 Task: Find connections with filter location Villanueva with filter topic #linkedintrainer with filter profile language French with filter current company SUN PHARMA with filter school JOBS FOR WOMEN with filter industry Pipeline Transportation with filter service category Business Law with filter keywords title Public Relations
Action: Mouse moved to (501, 63)
Screenshot: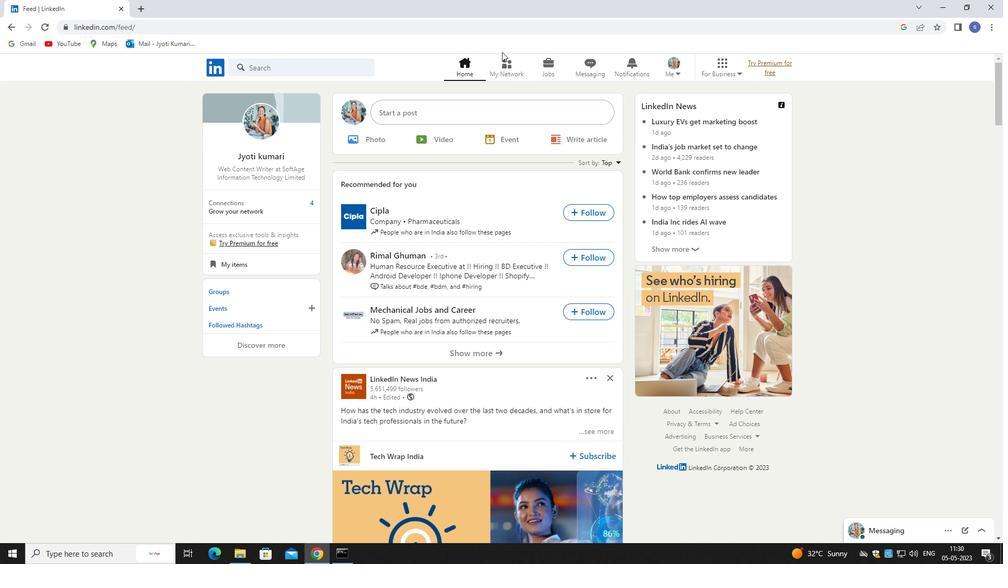 
Action: Mouse pressed left at (501, 63)
Screenshot: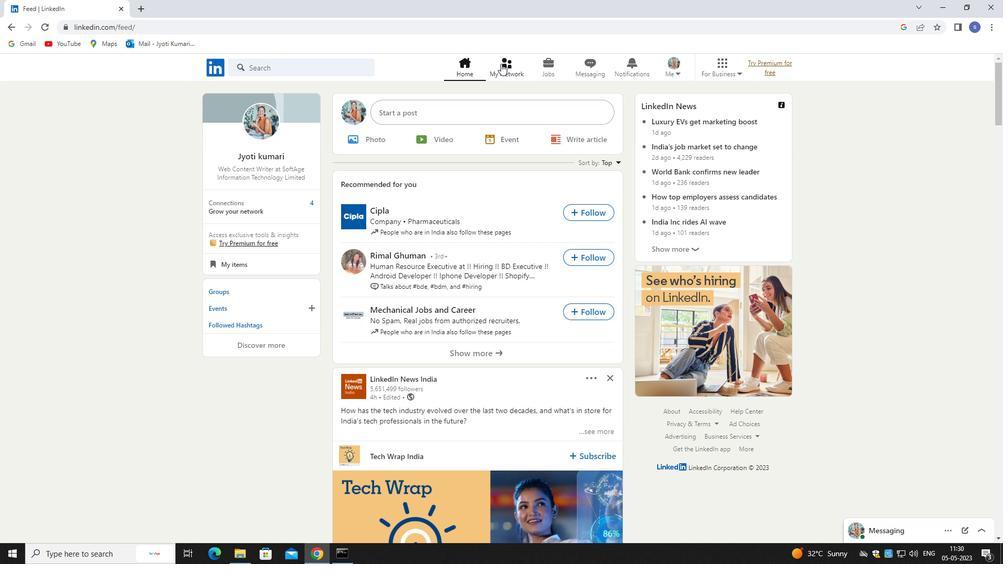
Action: Mouse moved to (296, 125)
Screenshot: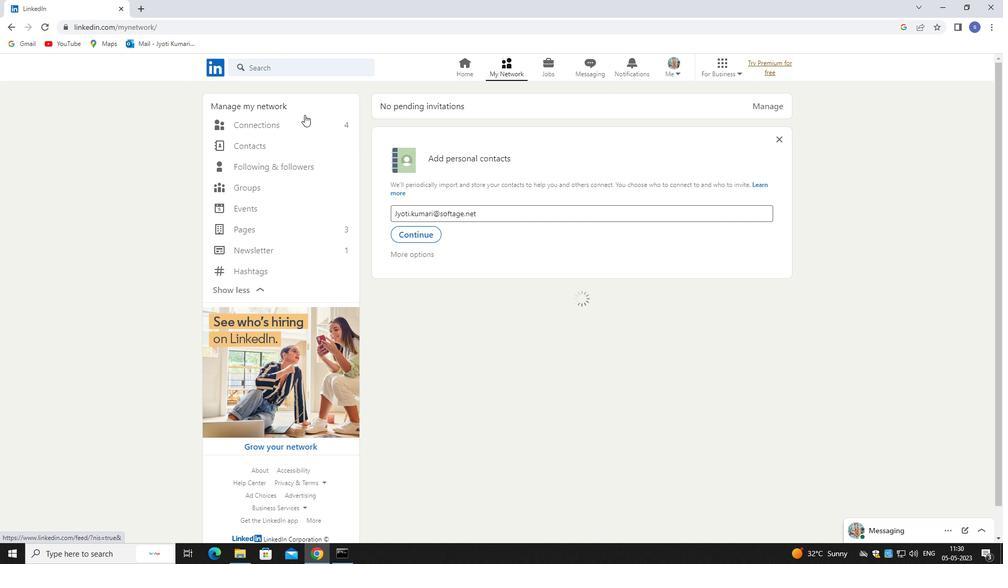 
Action: Mouse pressed left at (296, 125)
Screenshot: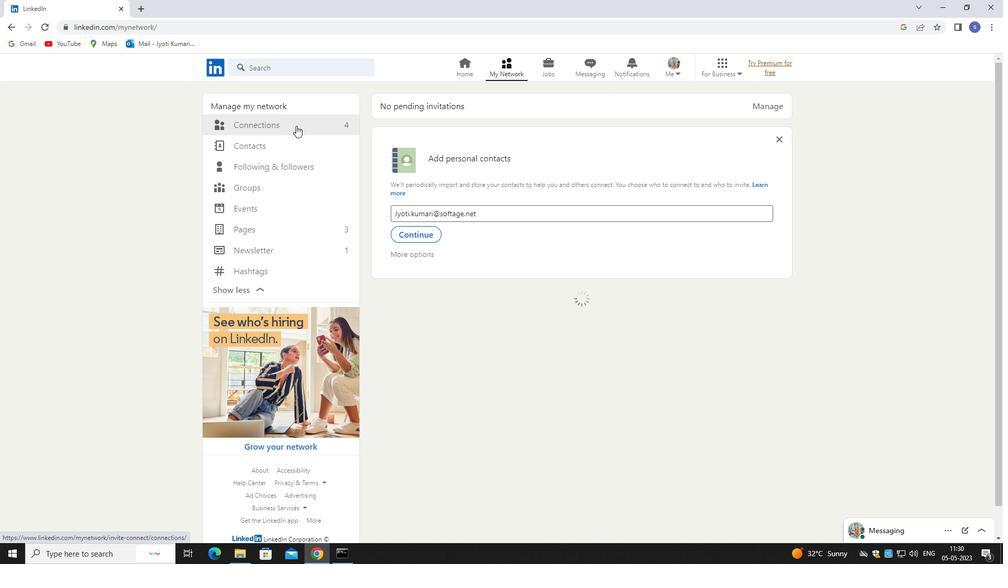 
Action: Mouse moved to (296, 126)
Screenshot: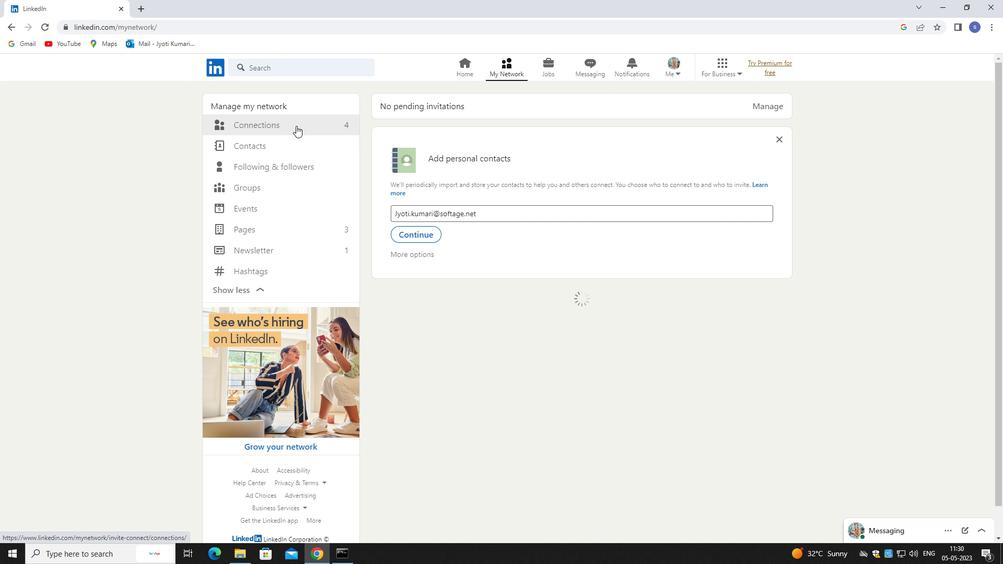 
Action: Mouse pressed left at (296, 126)
Screenshot: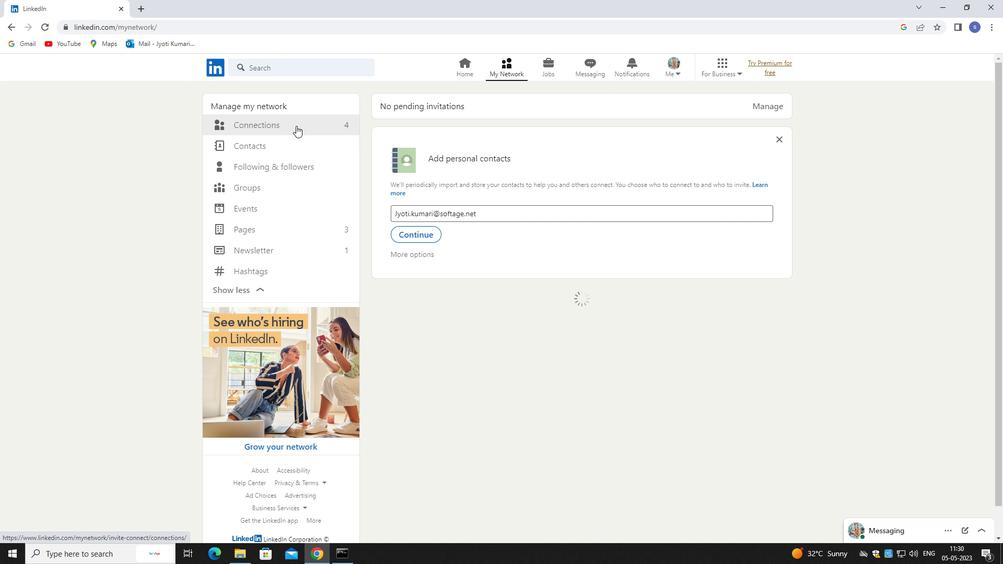 
Action: Mouse moved to (556, 125)
Screenshot: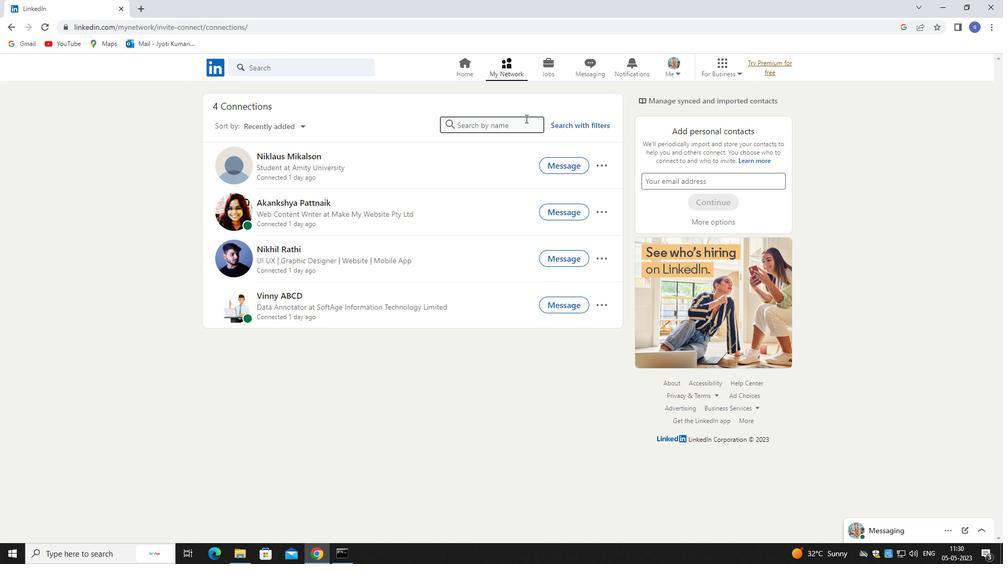
Action: Mouse pressed left at (556, 125)
Screenshot: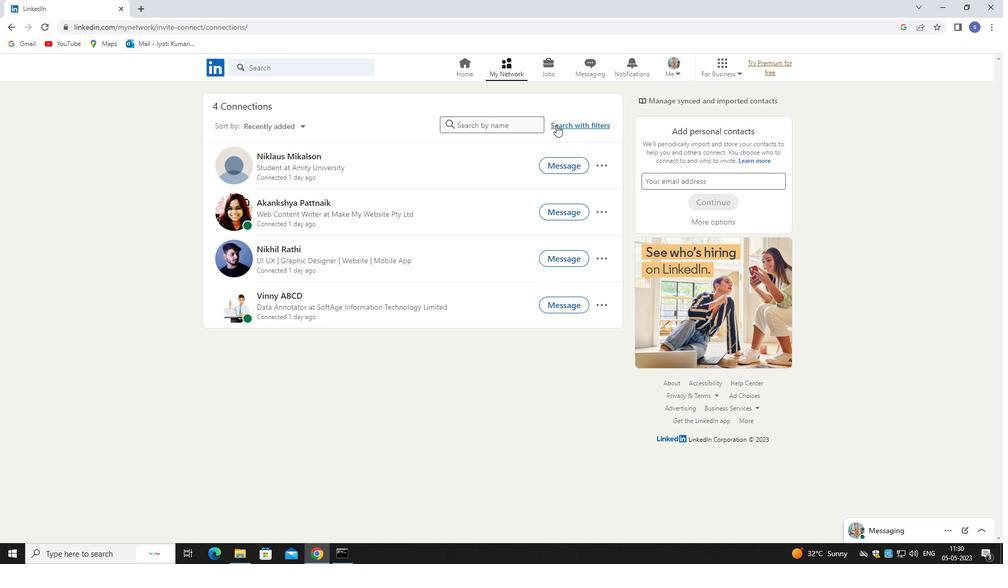 
Action: Mouse moved to (535, 97)
Screenshot: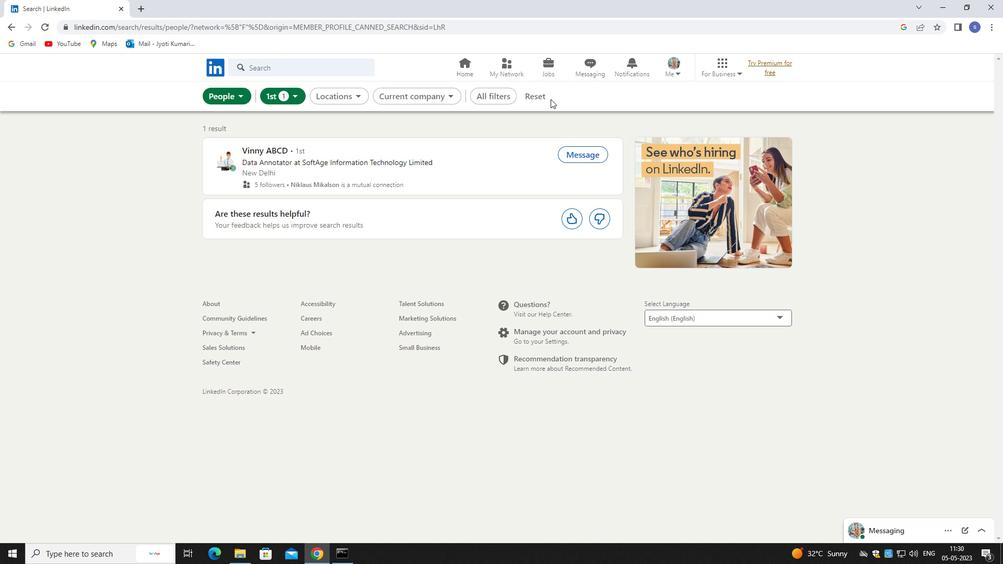 
Action: Mouse pressed left at (535, 97)
Screenshot: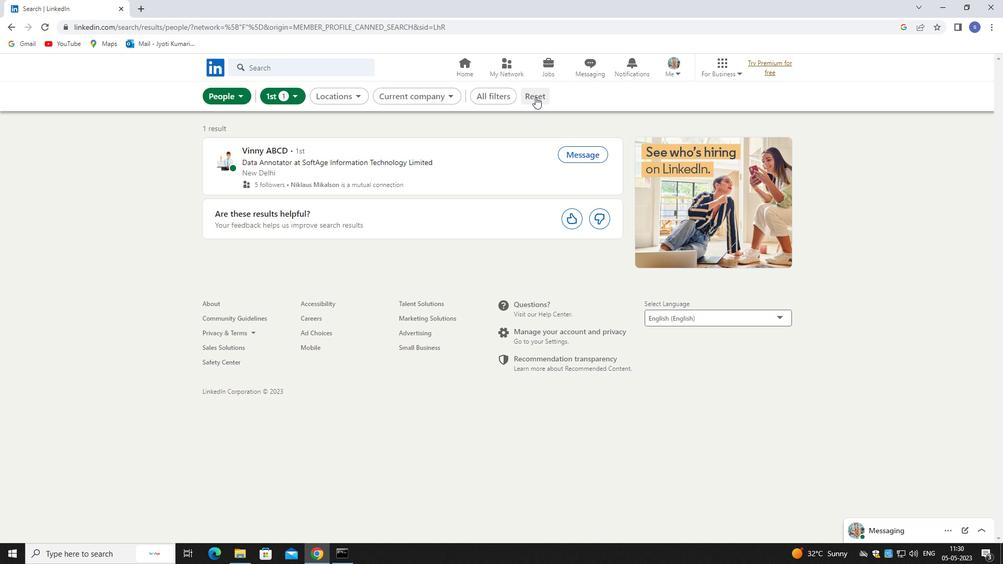 
Action: Mouse moved to (514, 93)
Screenshot: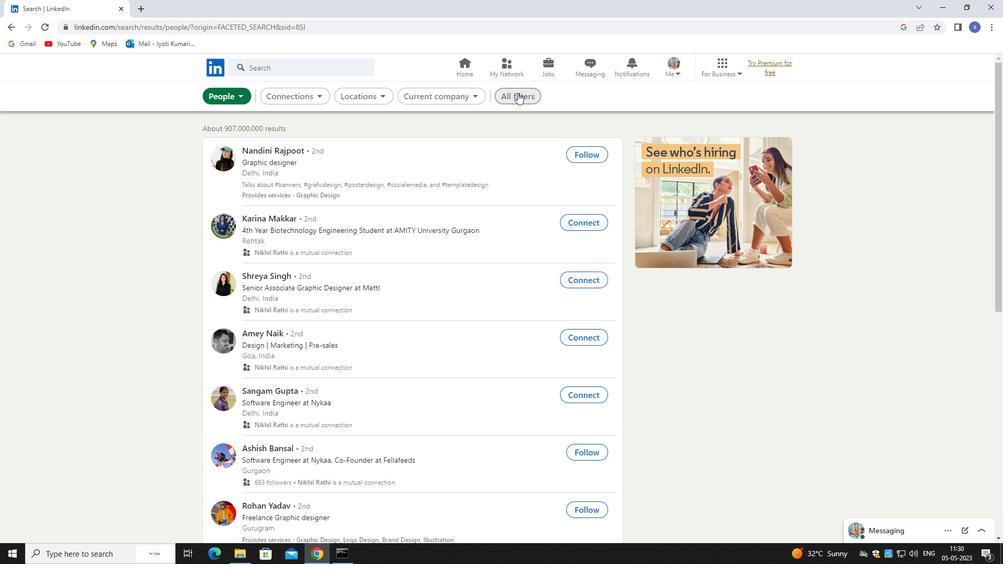 
Action: Mouse pressed left at (514, 93)
Screenshot: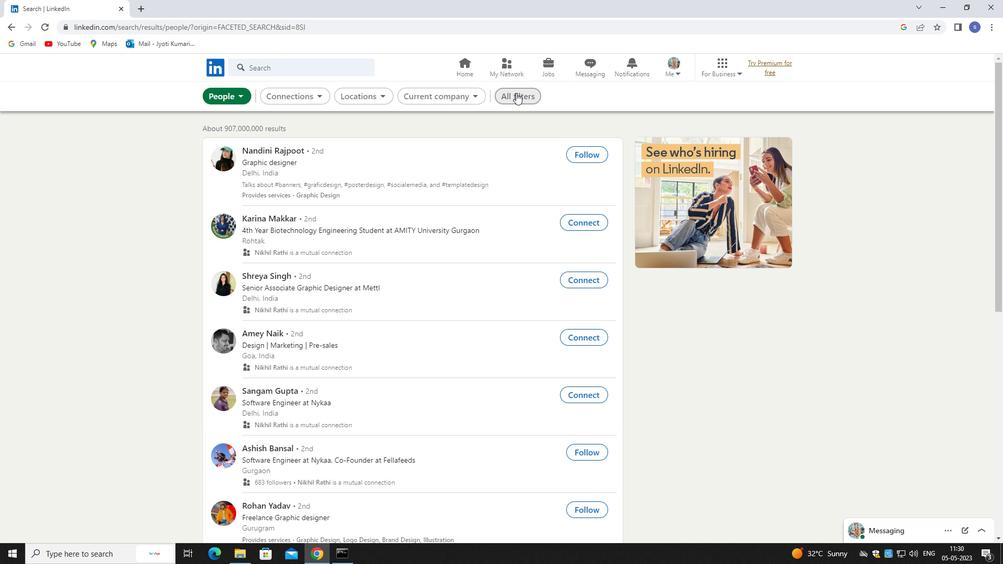 
Action: Mouse moved to (868, 408)
Screenshot: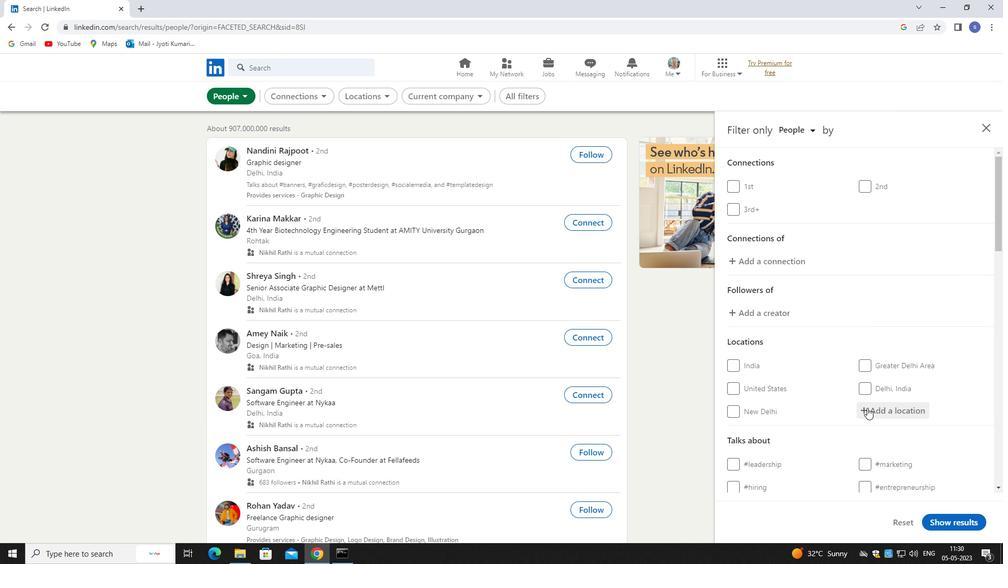 
Action: Mouse pressed left at (868, 408)
Screenshot: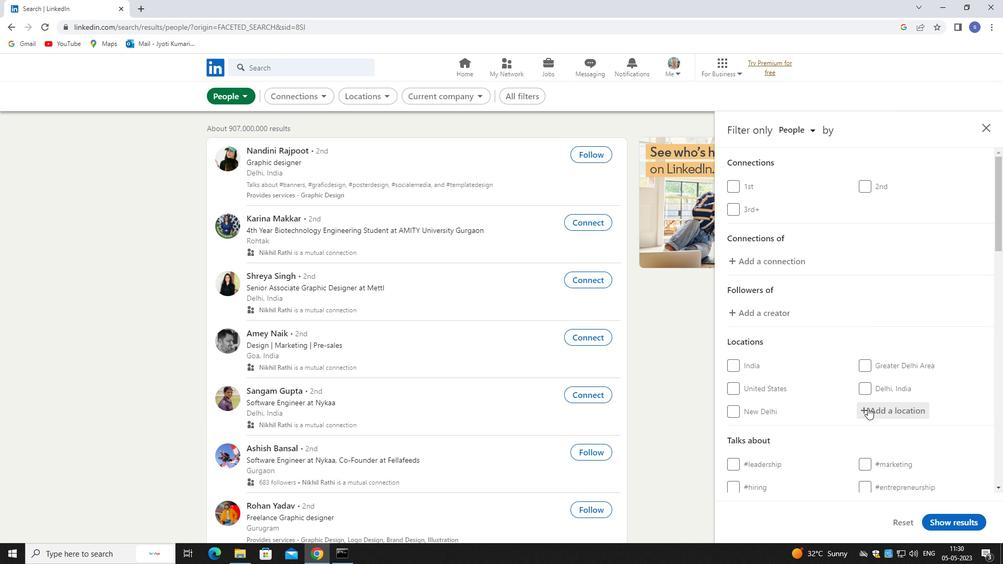 
Action: Mouse moved to (872, 415)
Screenshot: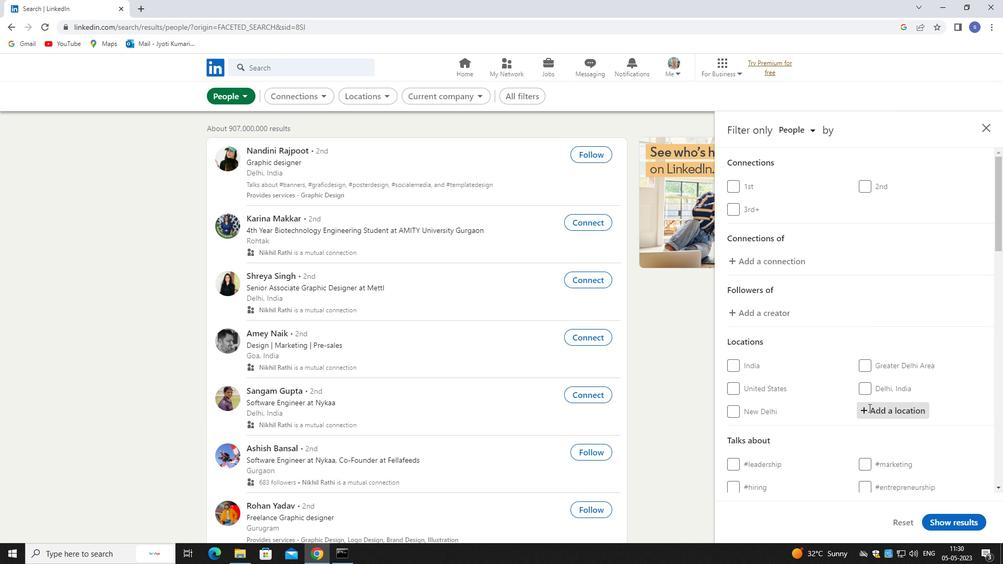 
Action: Key pressed <Key.shift>VILLANU
Screenshot: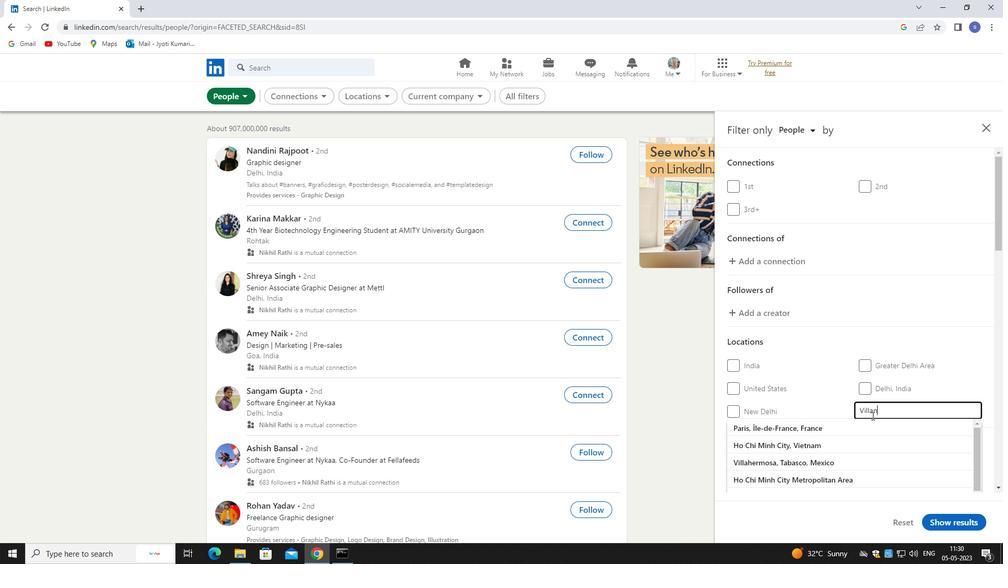 
Action: Mouse moved to (888, 484)
Screenshot: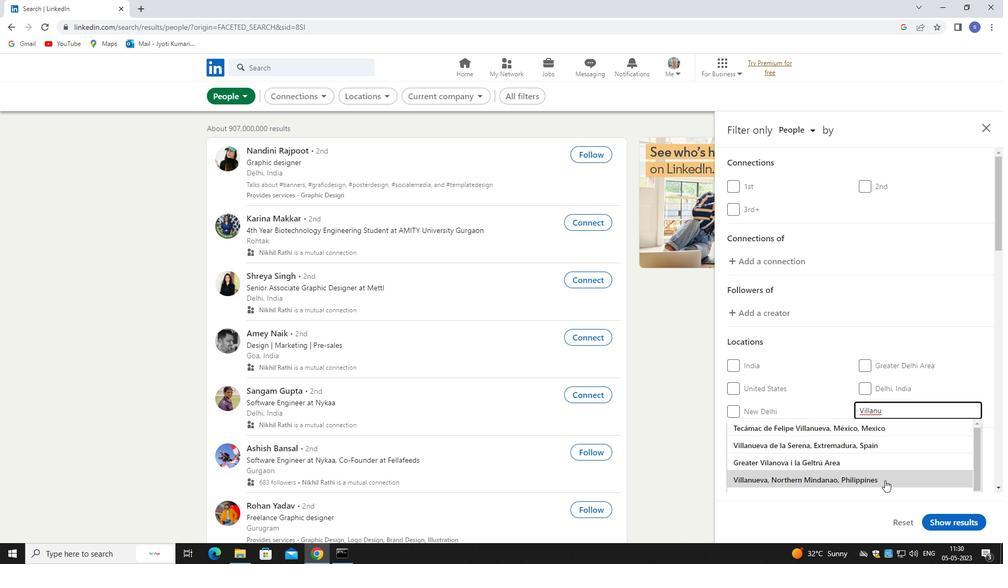 
Action: Mouse pressed left at (888, 484)
Screenshot: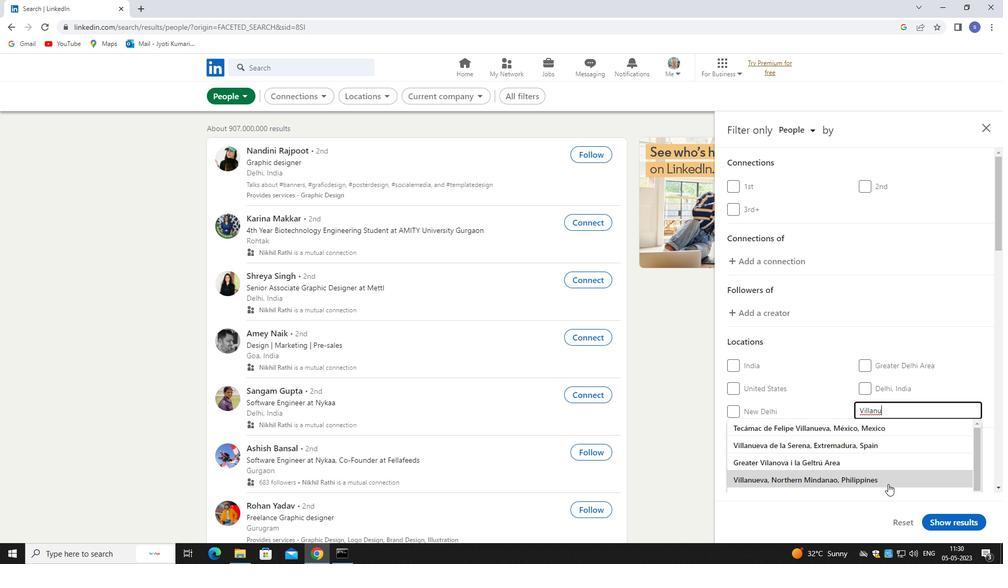 
Action: Mouse scrolled (888, 483) with delta (0, 0)
Screenshot: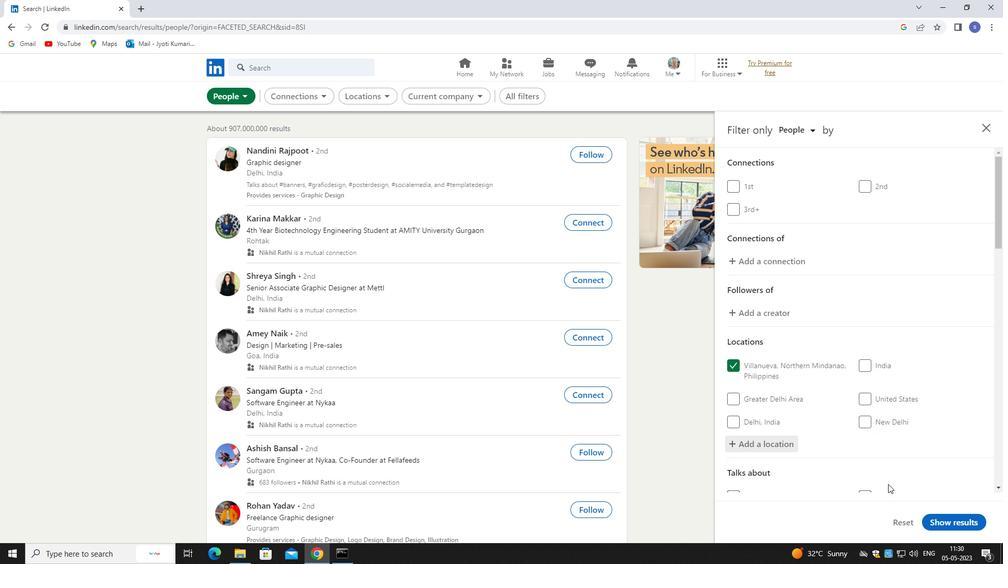 
Action: Mouse scrolled (888, 483) with delta (0, 0)
Screenshot: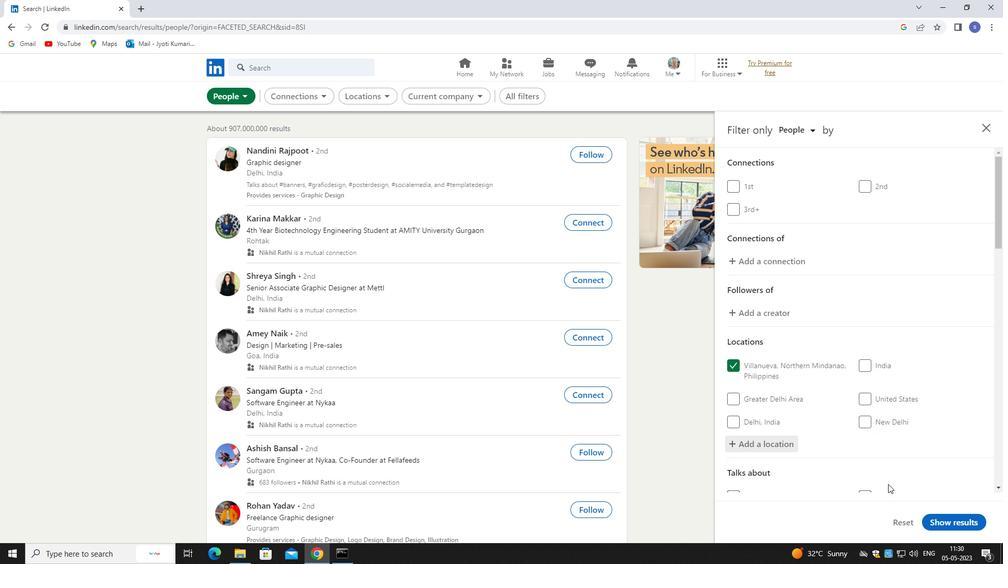 
Action: Mouse scrolled (888, 483) with delta (0, 0)
Screenshot: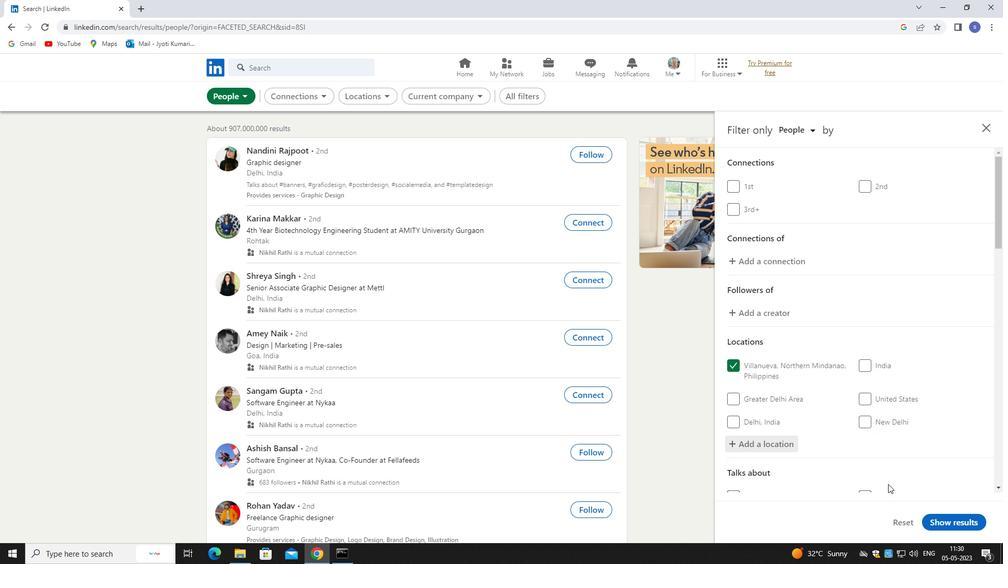 
Action: Mouse moved to (895, 386)
Screenshot: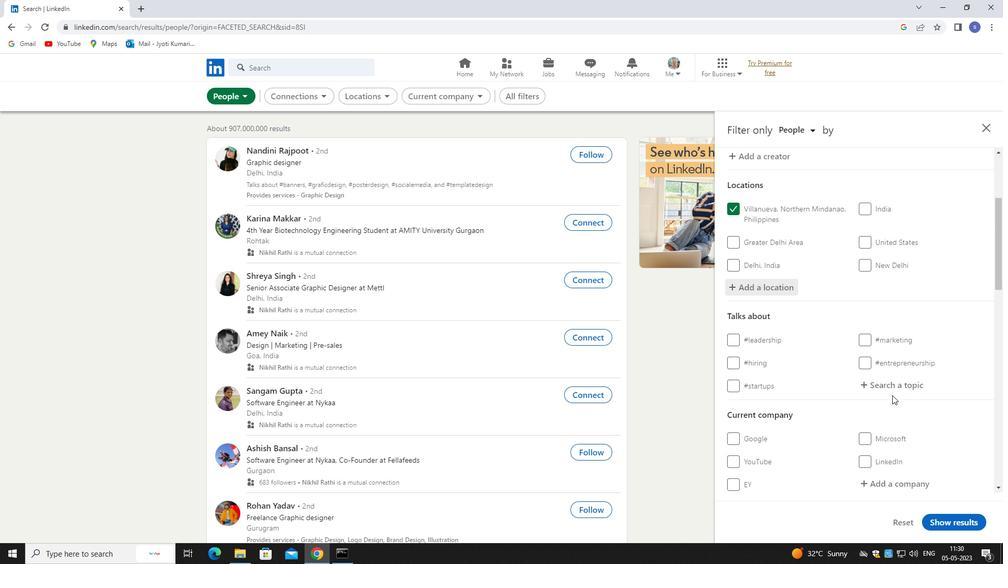 
Action: Mouse pressed left at (895, 386)
Screenshot: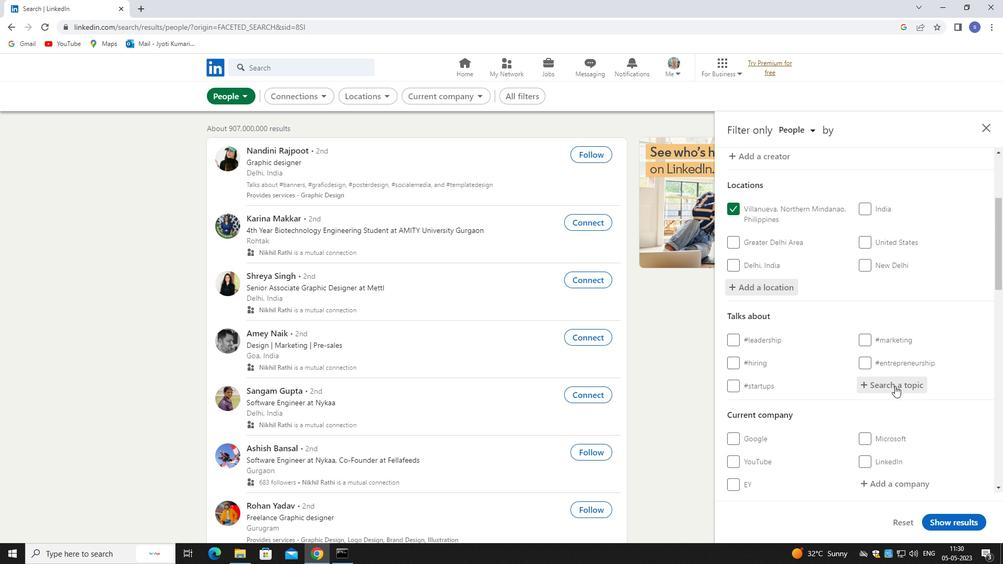
Action: Key pressed LINKEDINTRA
Screenshot: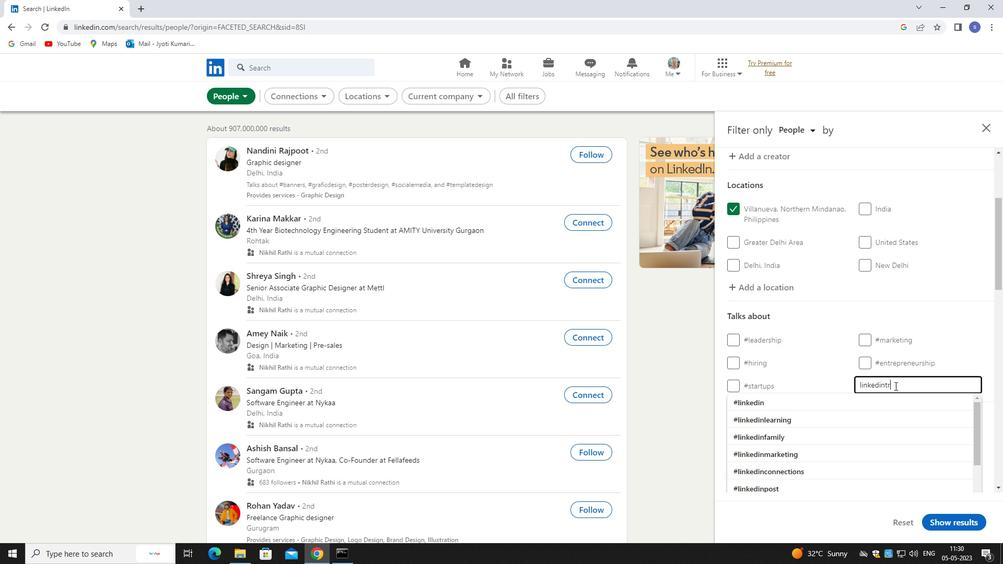 
Action: Mouse moved to (892, 413)
Screenshot: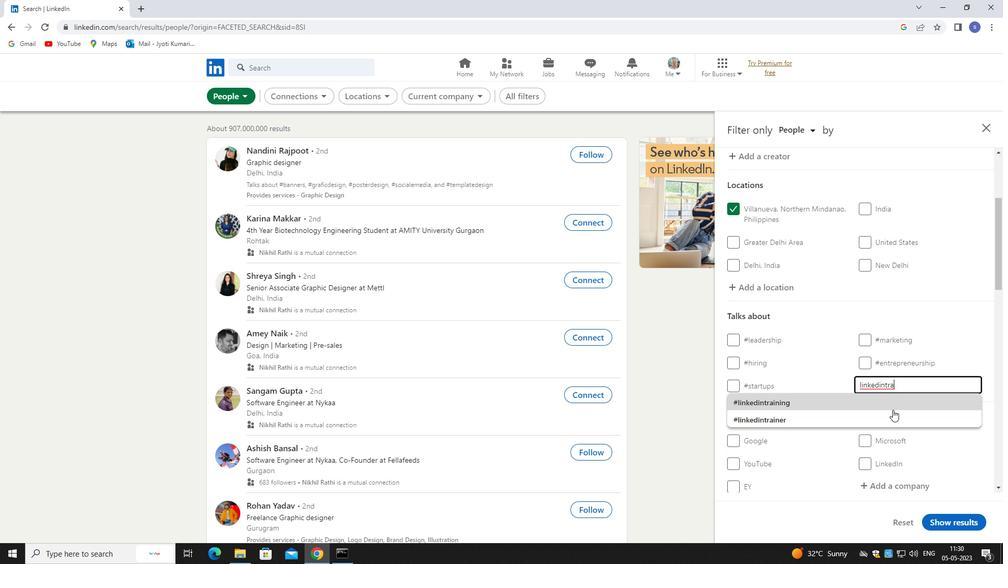 
Action: Mouse pressed left at (892, 413)
Screenshot: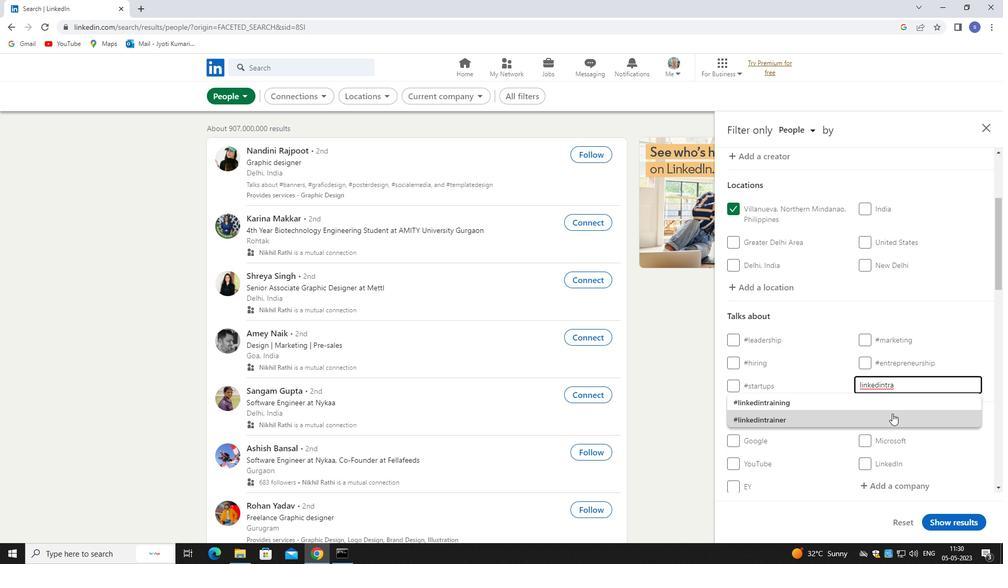 
Action: Mouse moved to (892, 413)
Screenshot: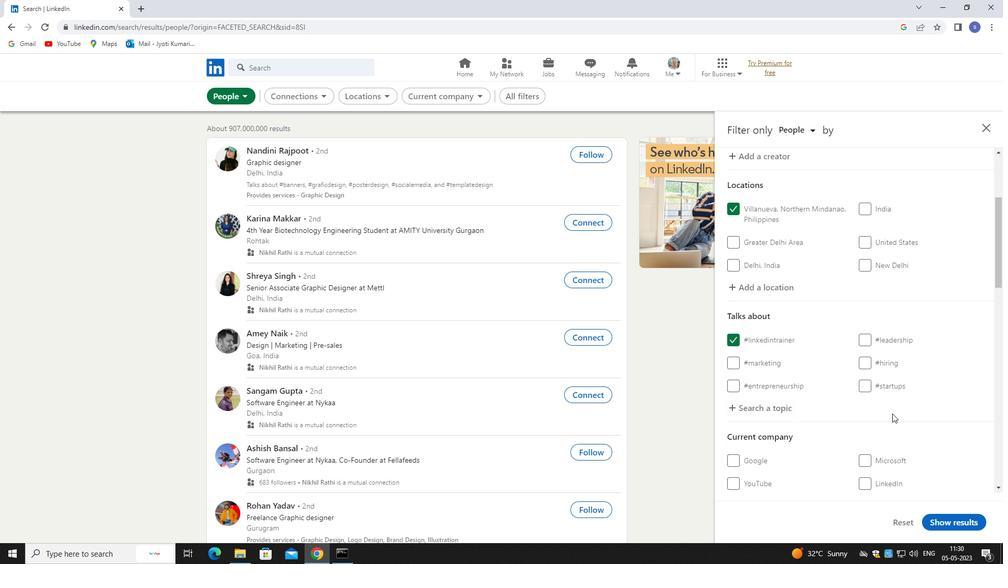 
Action: Mouse scrolled (892, 413) with delta (0, 0)
Screenshot: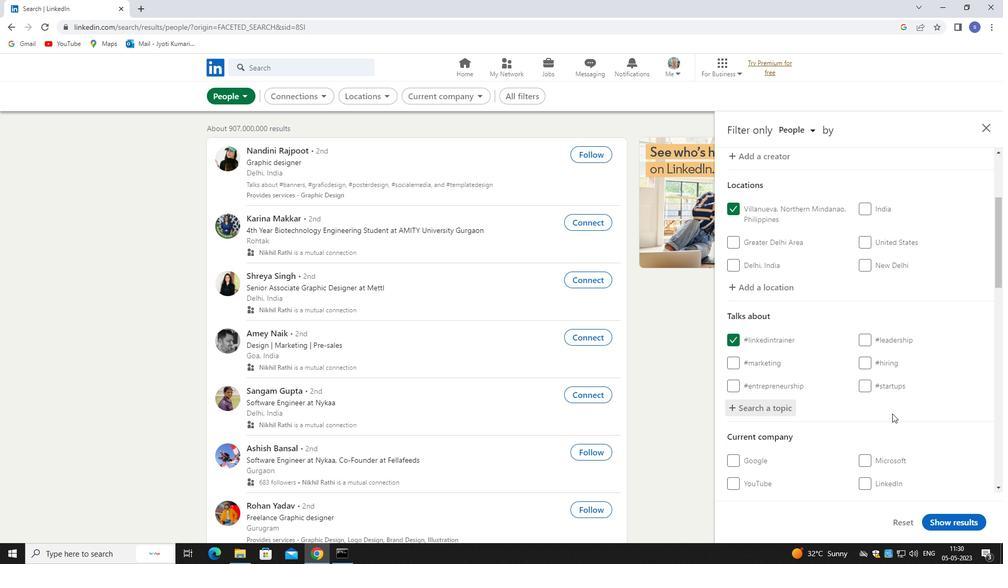 
Action: Mouse scrolled (892, 413) with delta (0, 0)
Screenshot: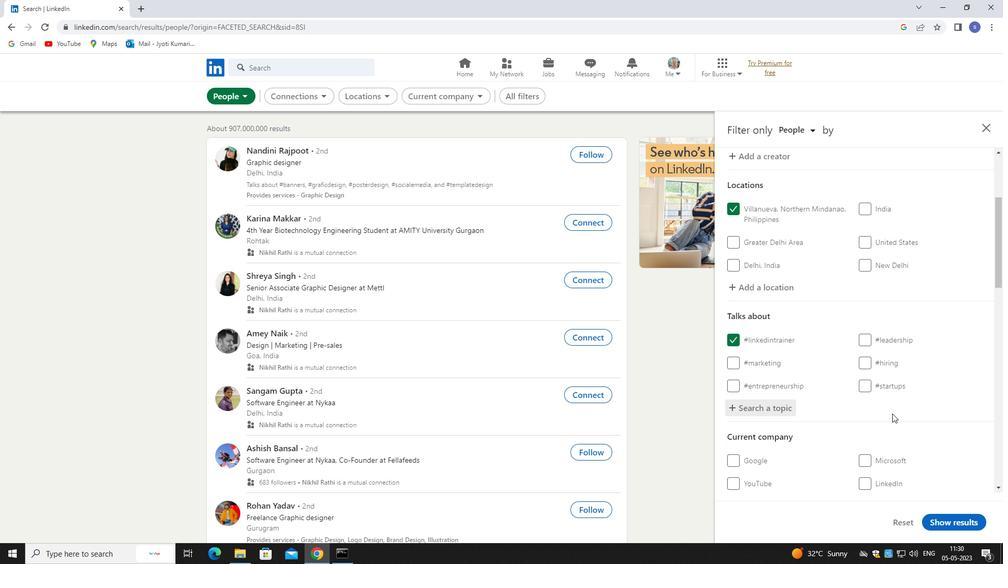 
Action: Mouse scrolled (892, 413) with delta (0, 0)
Screenshot: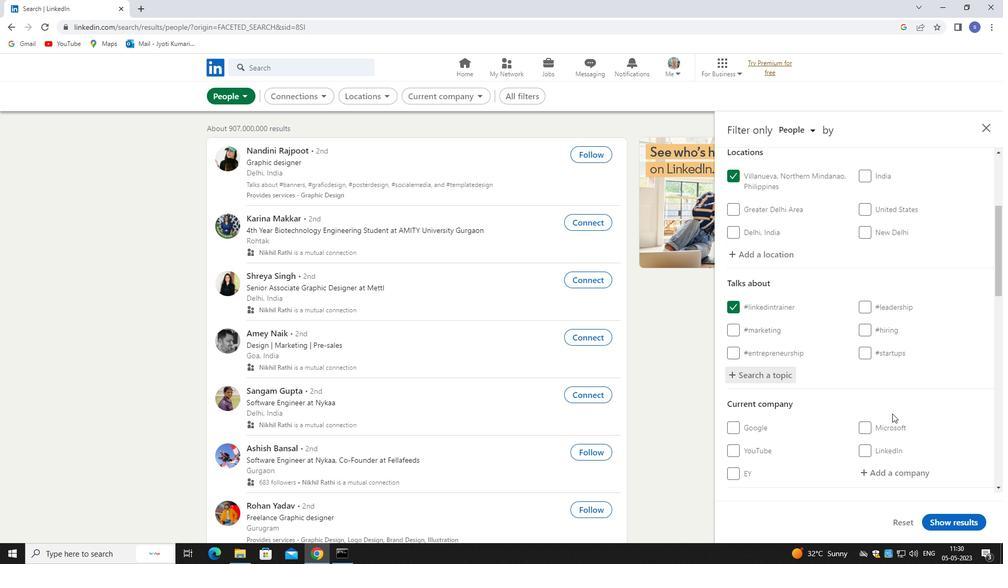 
Action: Mouse moved to (891, 352)
Screenshot: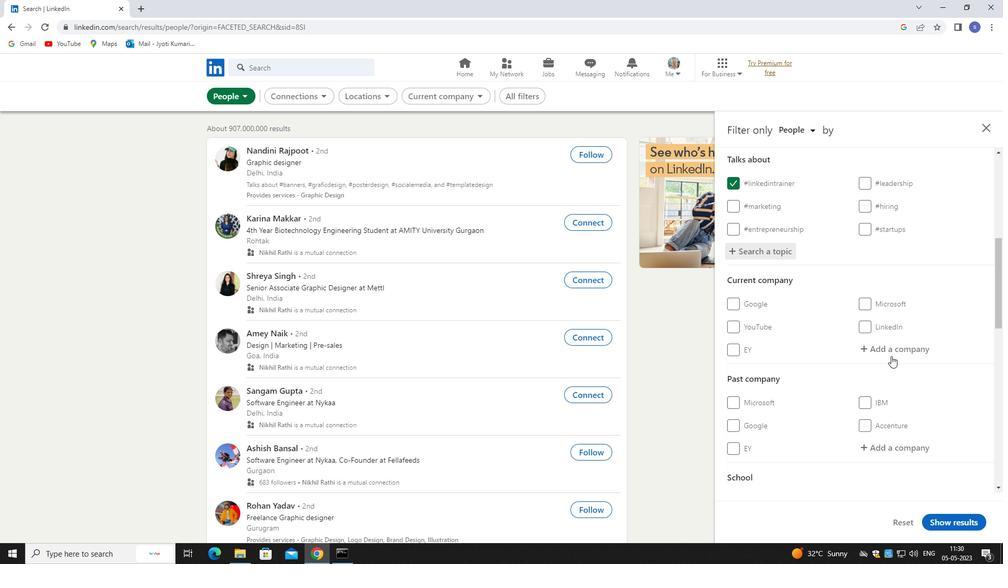 
Action: Mouse scrolled (891, 352) with delta (0, 0)
Screenshot: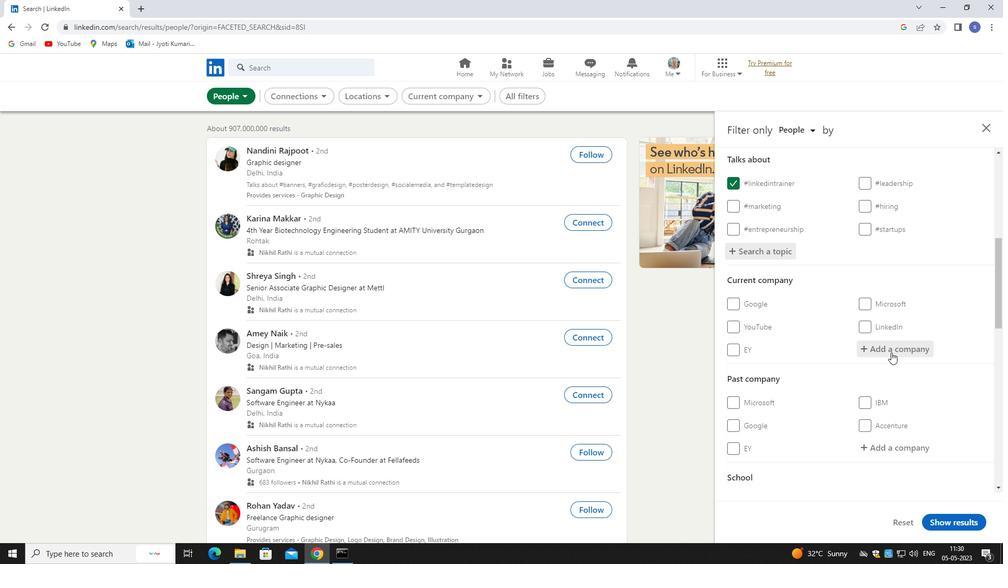 
Action: Mouse moved to (891, 352)
Screenshot: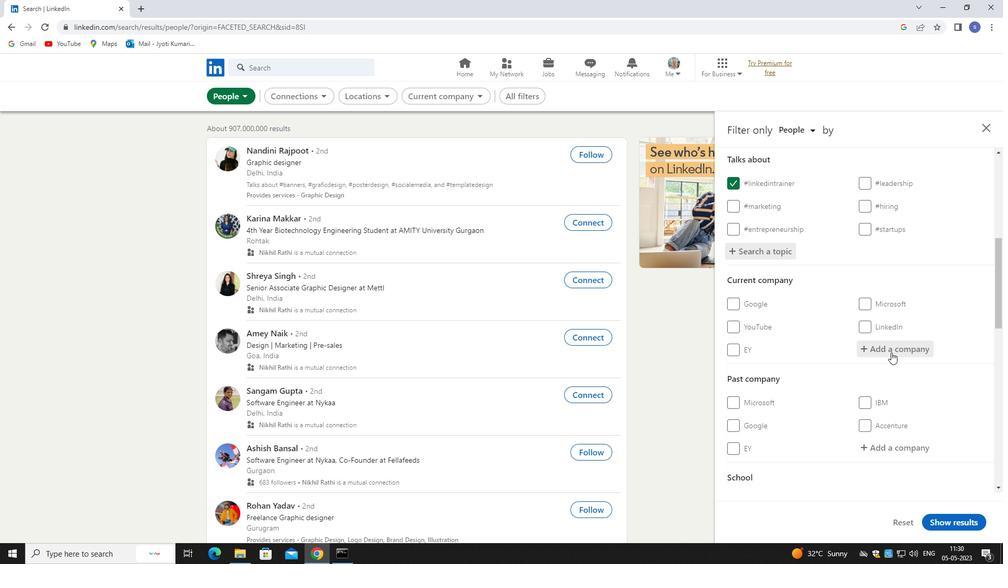 
Action: Mouse scrolled (891, 352) with delta (0, 0)
Screenshot: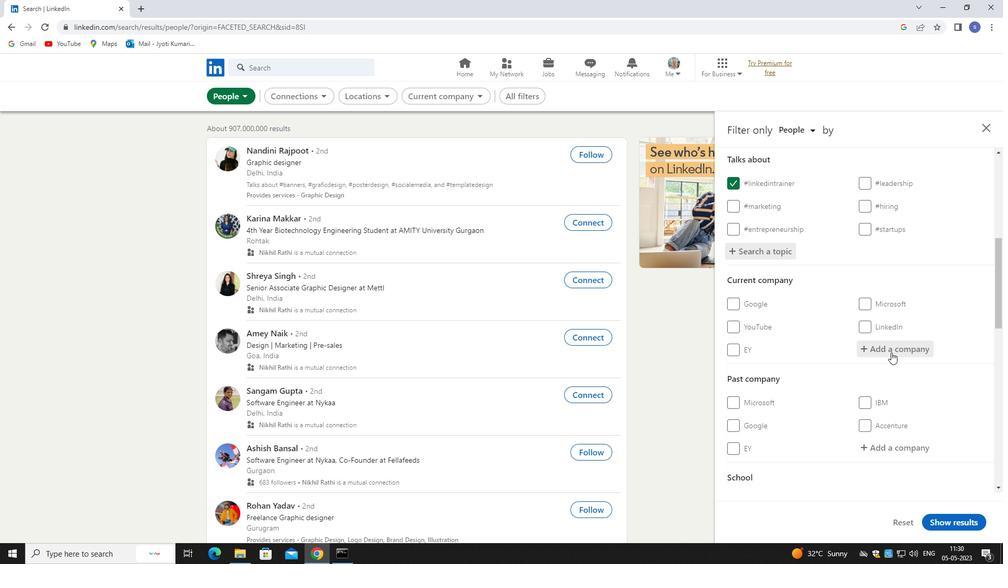 
Action: Mouse moved to (887, 252)
Screenshot: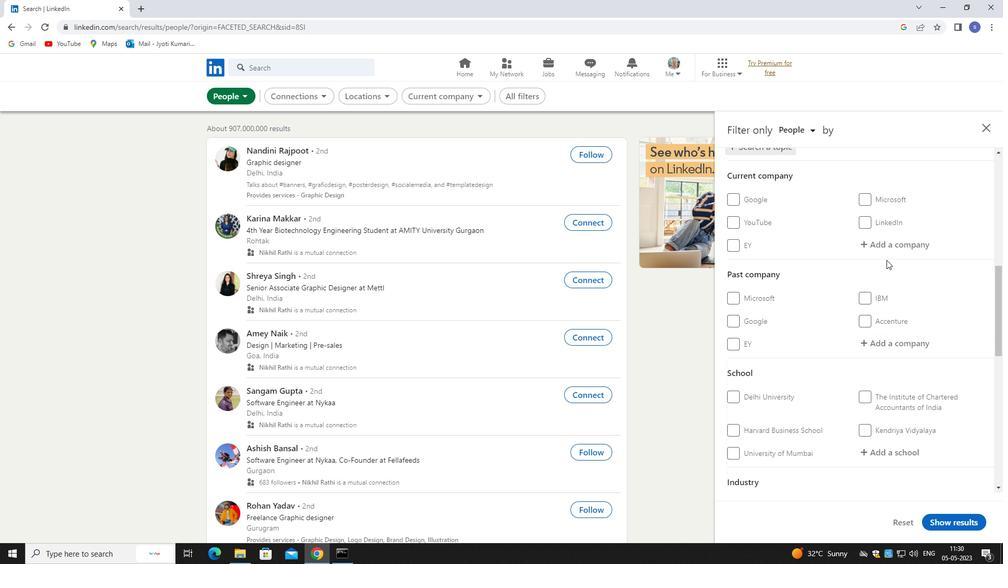
Action: Mouse pressed left at (887, 252)
Screenshot: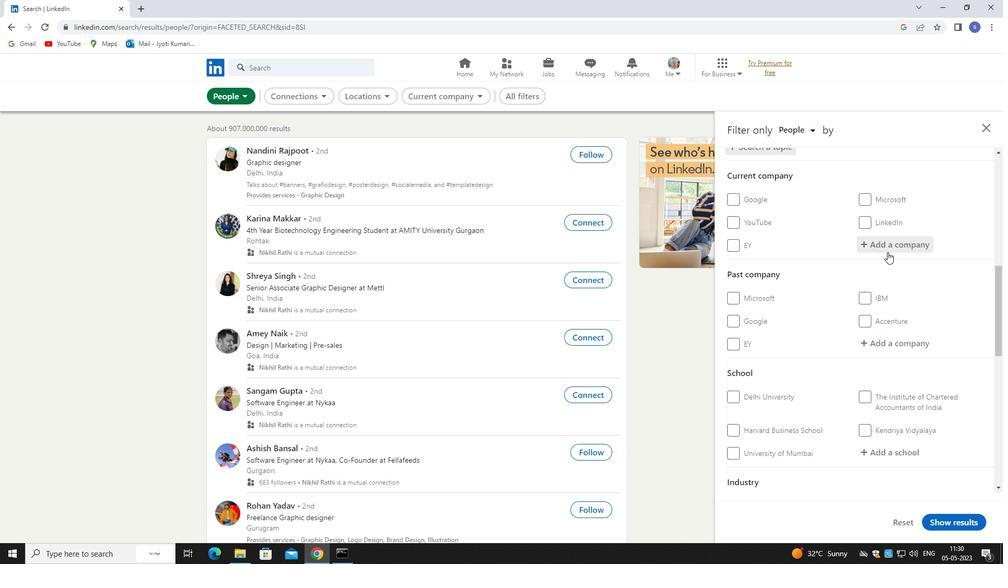 
Action: Key pressed SUN<Key.space>PH
Screenshot: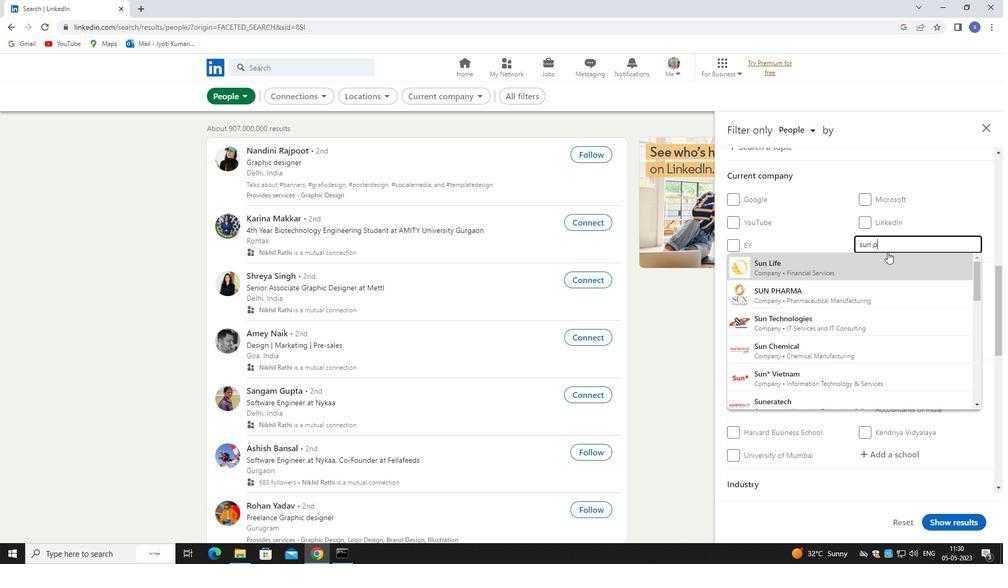 
Action: Mouse moved to (890, 261)
Screenshot: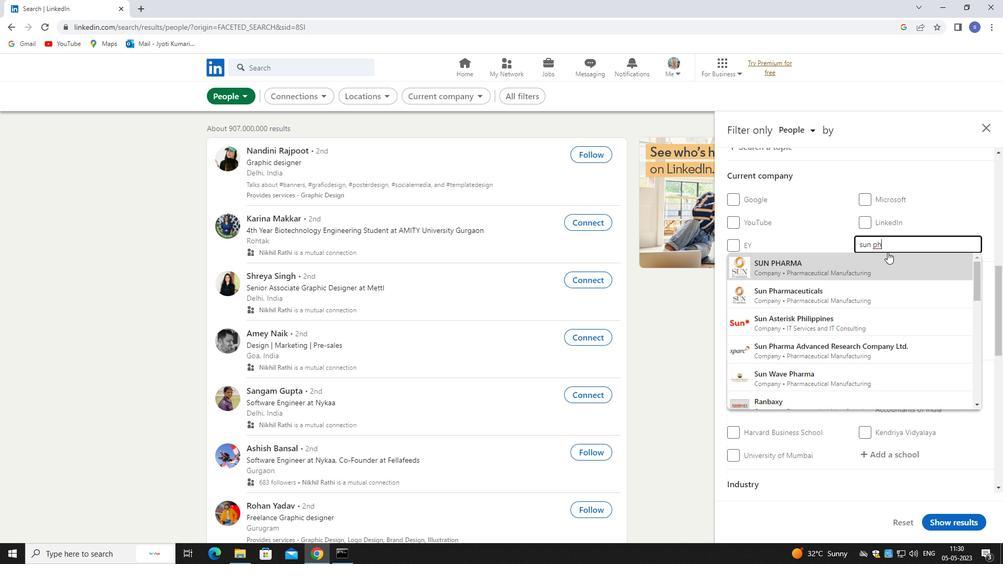 
Action: Mouse pressed left at (890, 261)
Screenshot: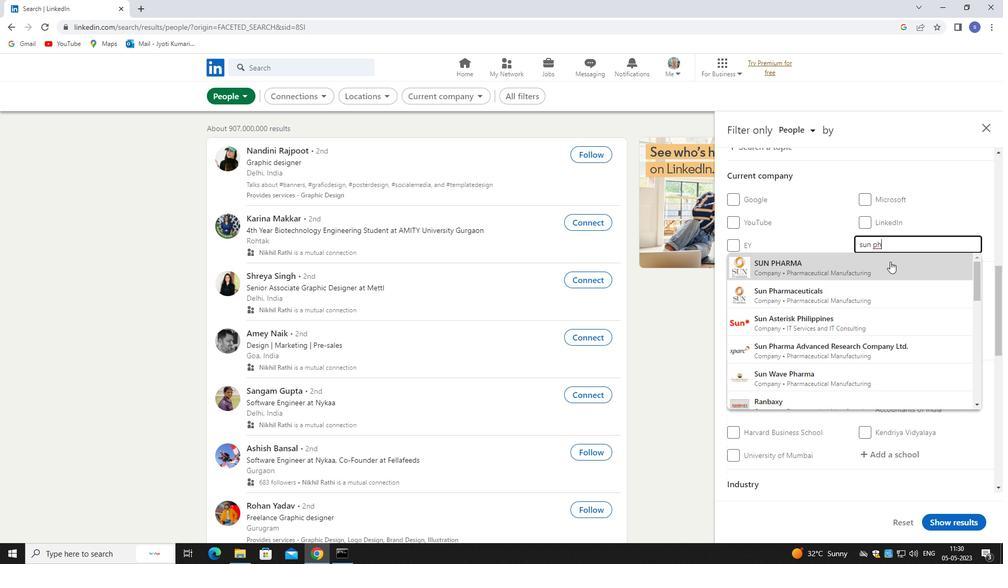 
Action: Mouse moved to (907, 326)
Screenshot: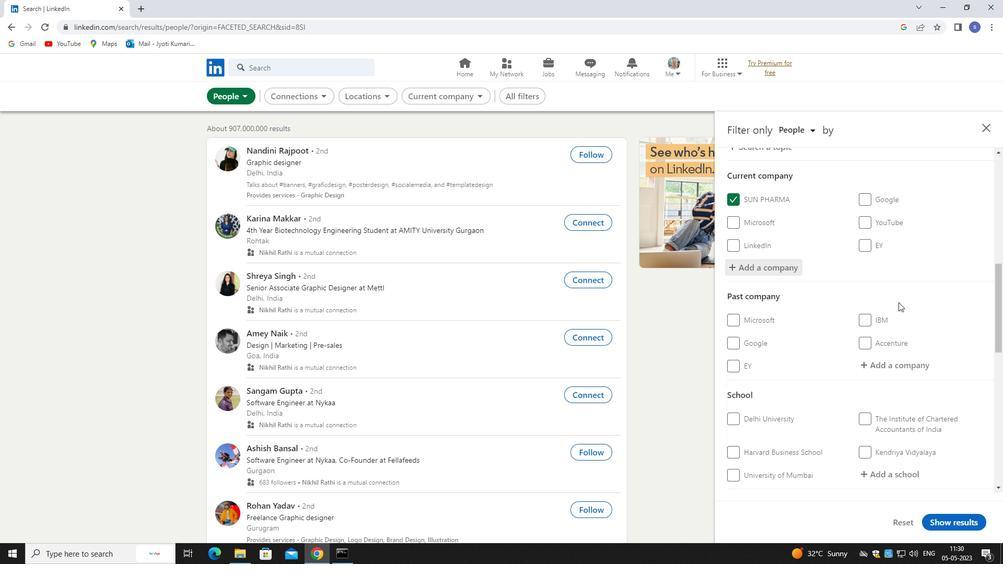 
Action: Mouse scrolled (907, 326) with delta (0, 0)
Screenshot: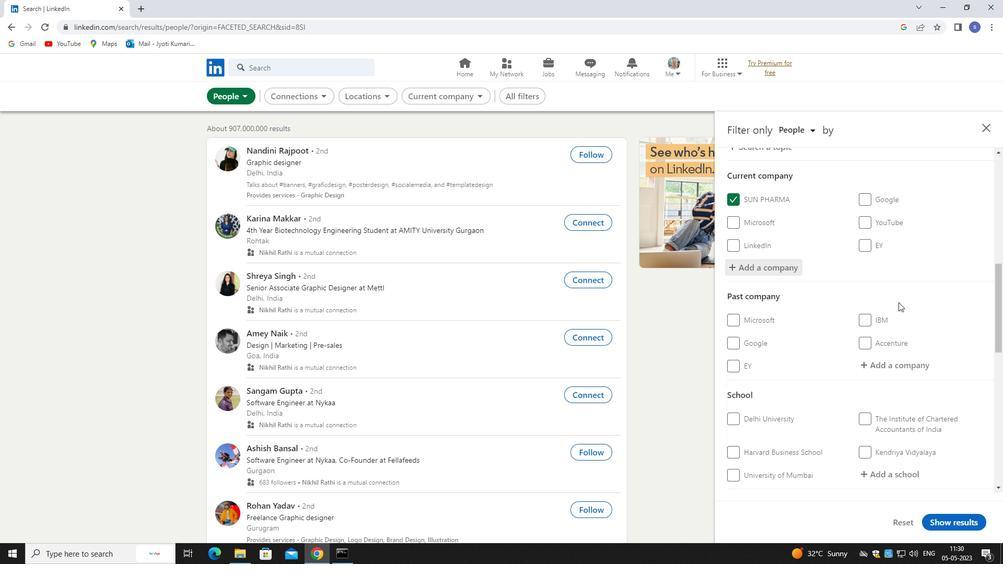
Action: Mouse moved to (909, 332)
Screenshot: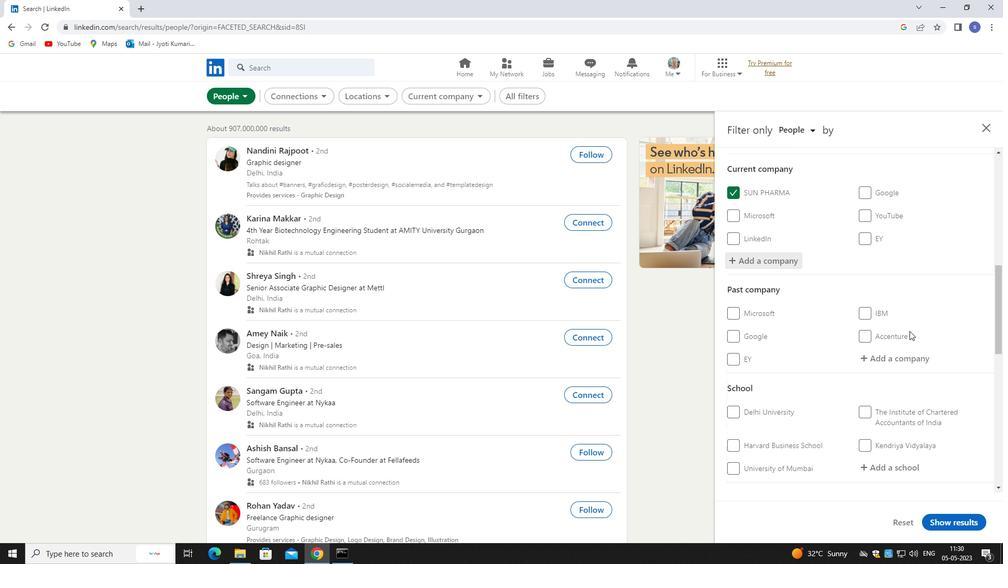 
Action: Mouse scrolled (909, 332) with delta (0, 0)
Screenshot: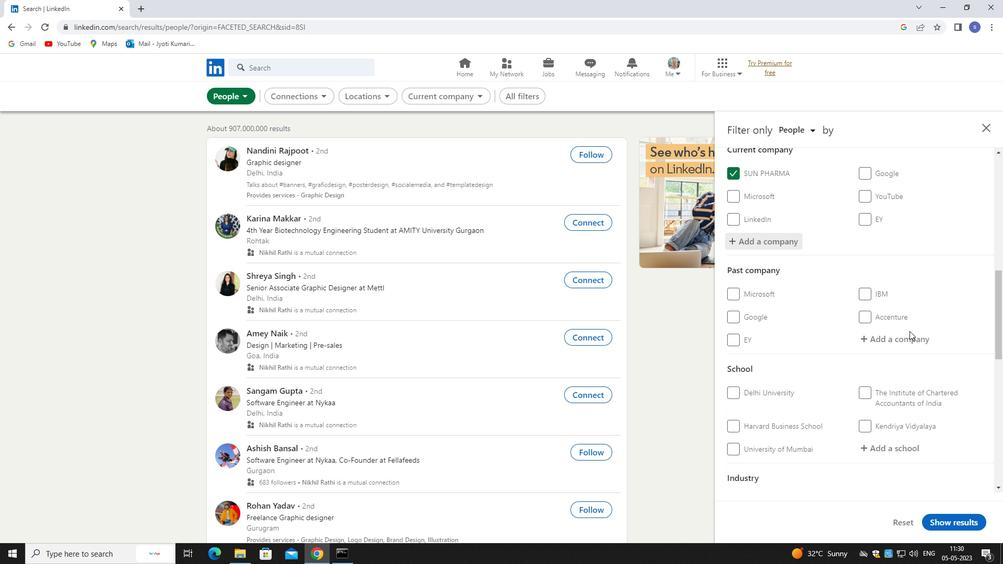 
Action: Mouse moved to (904, 368)
Screenshot: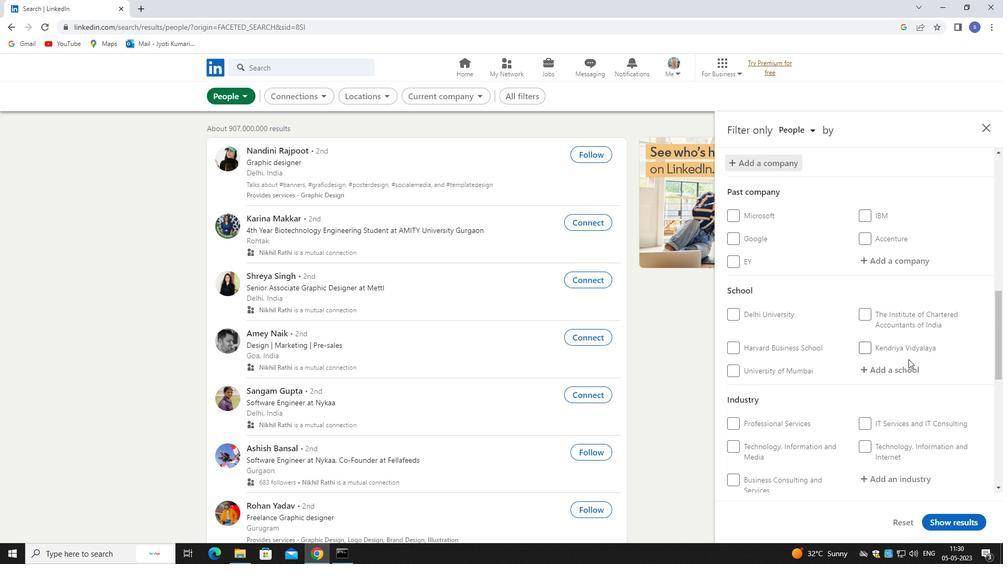 
Action: Mouse pressed left at (904, 368)
Screenshot: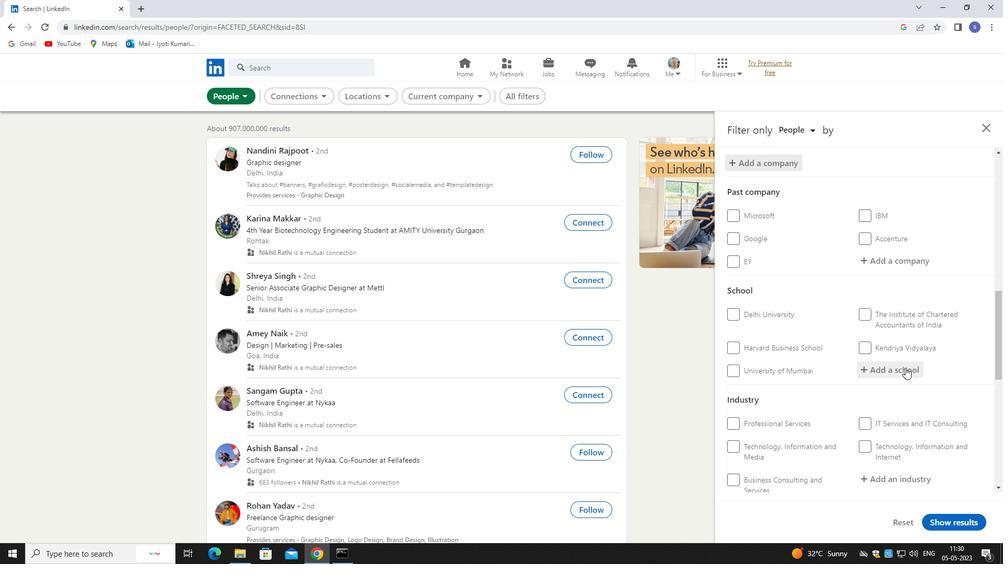 
Action: Mouse moved to (904, 370)
Screenshot: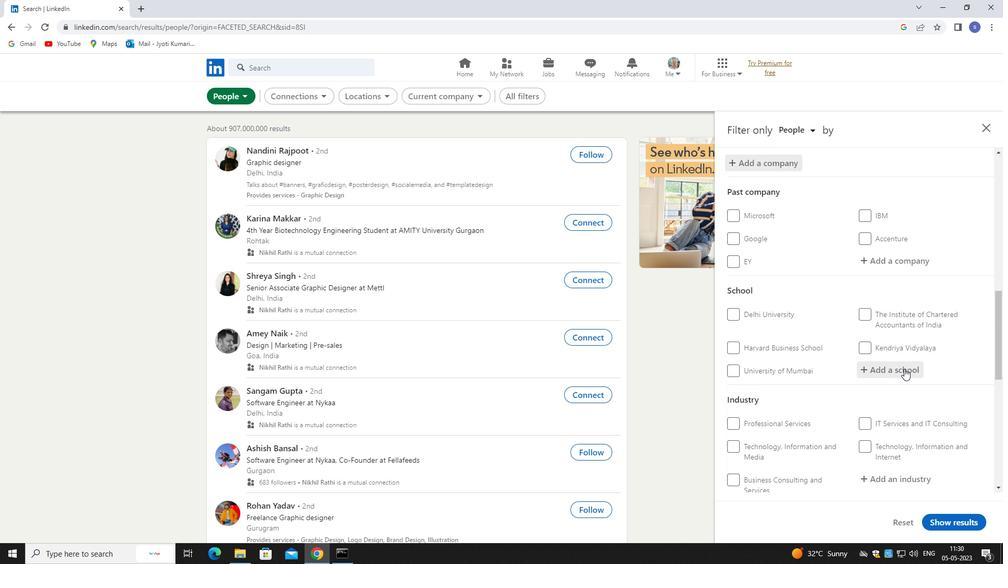 
Action: Key pressed JOBS
Screenshot: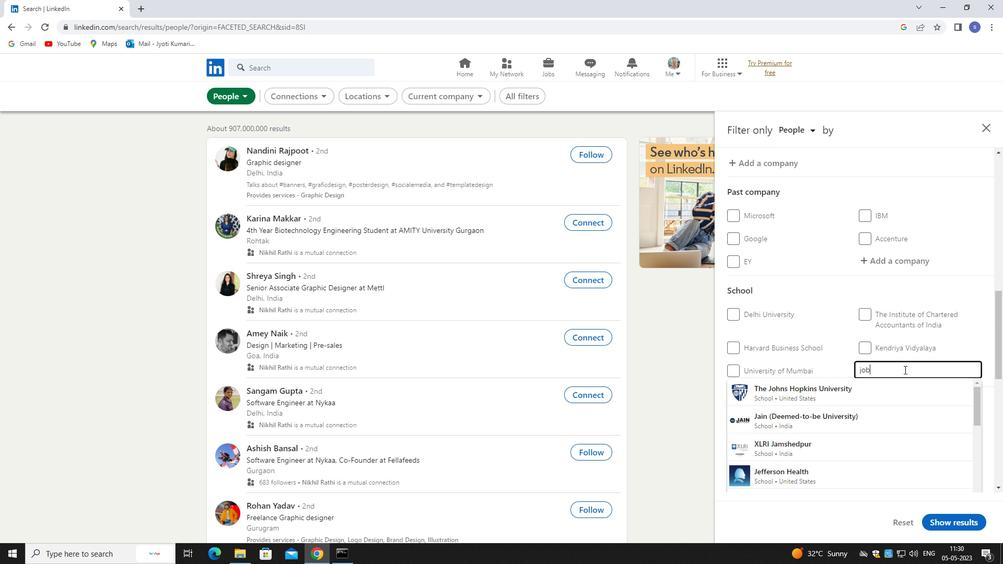 
Action: Mouse moved to (902, 398)
Screenshot: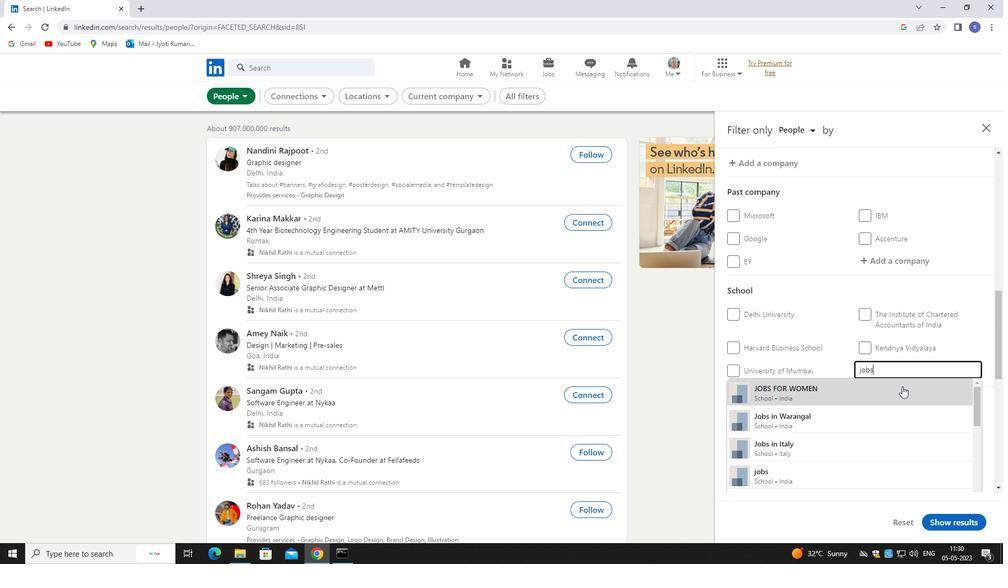 
Action: Mouse pressed left at (902, 398)
Screenshot: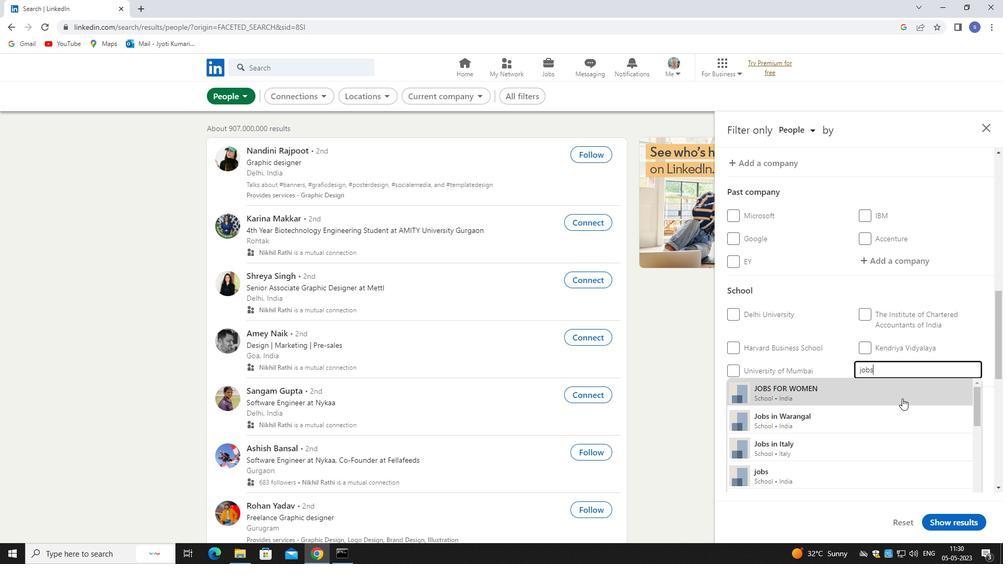 
Action: Mouse scrolled (902, 398) with delta (0, 0)
Screenshot: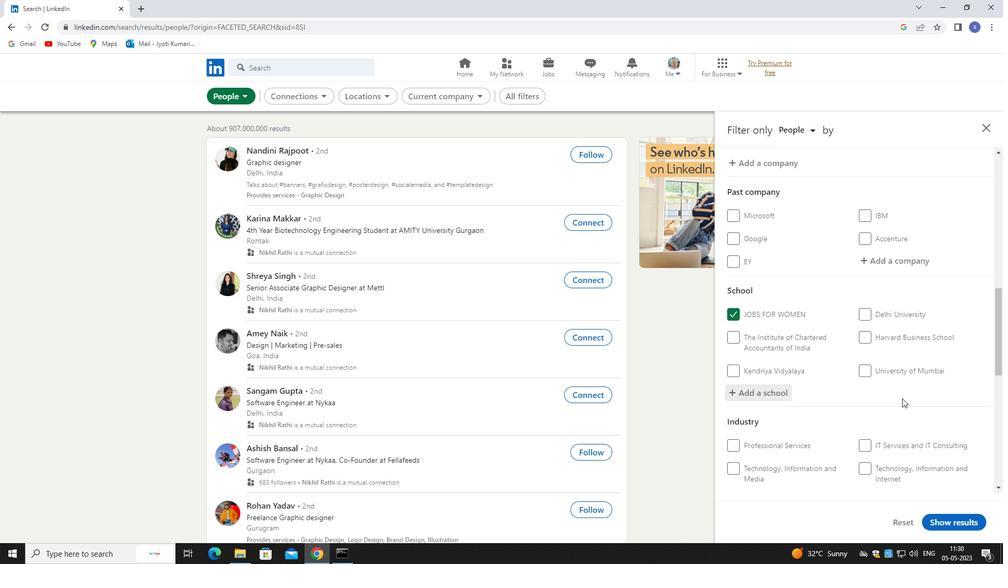 
Action: Mouse moved to (902, 399)
Screenshot: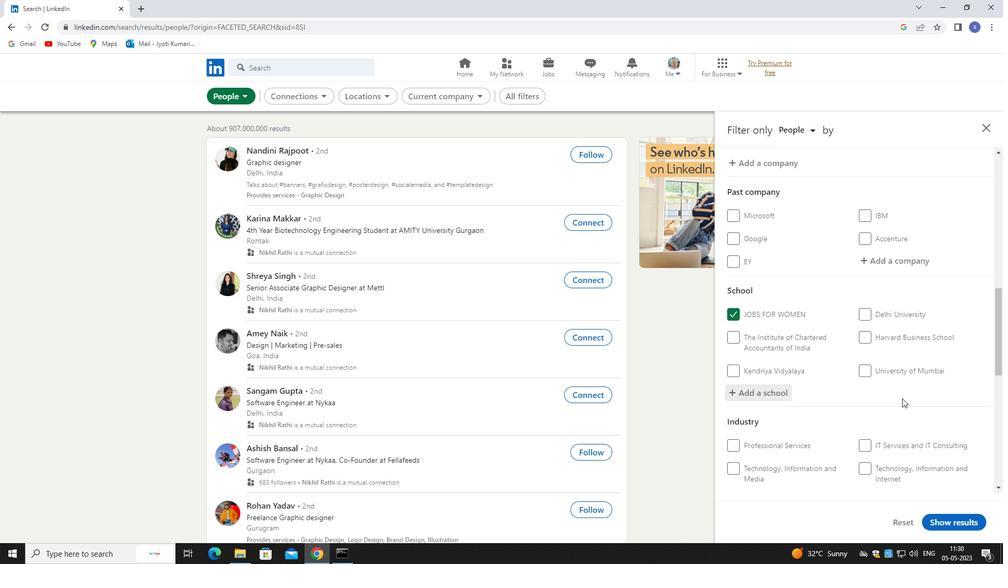 
Action: Mouse scrolled (902, 398) with delta (0, 0)
Screenshot: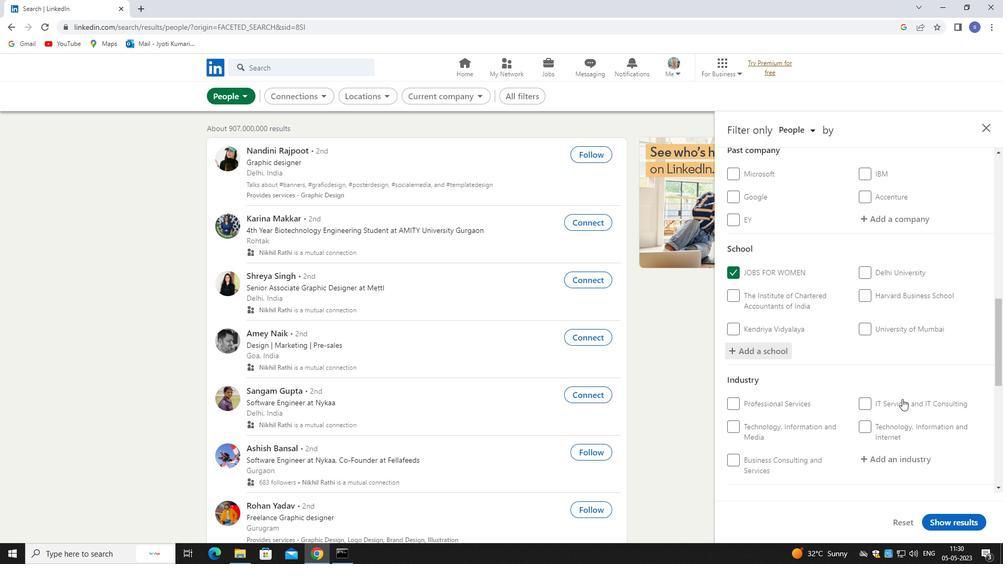 
Action: Mouse moved to (902, 402)
Screenshot: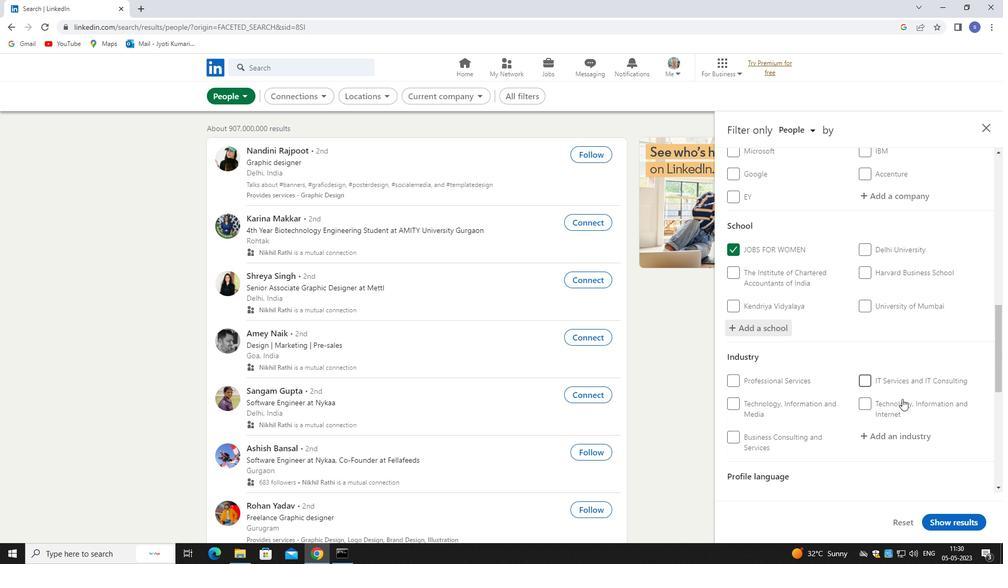 
Action: Mouse pressed left at (902, 402)
Screenshot: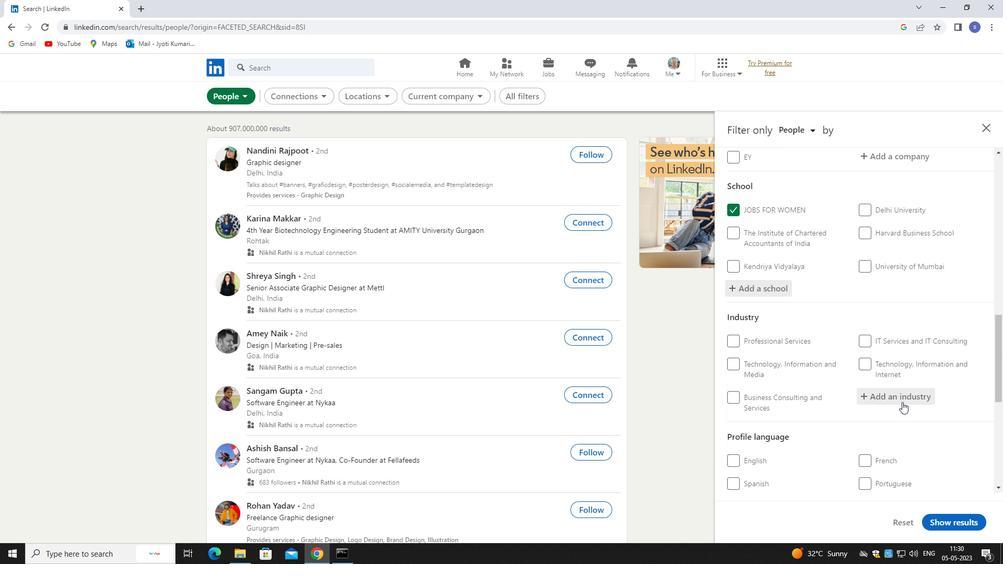 
Action: Mouse moved to (902, 402)
Screenshot: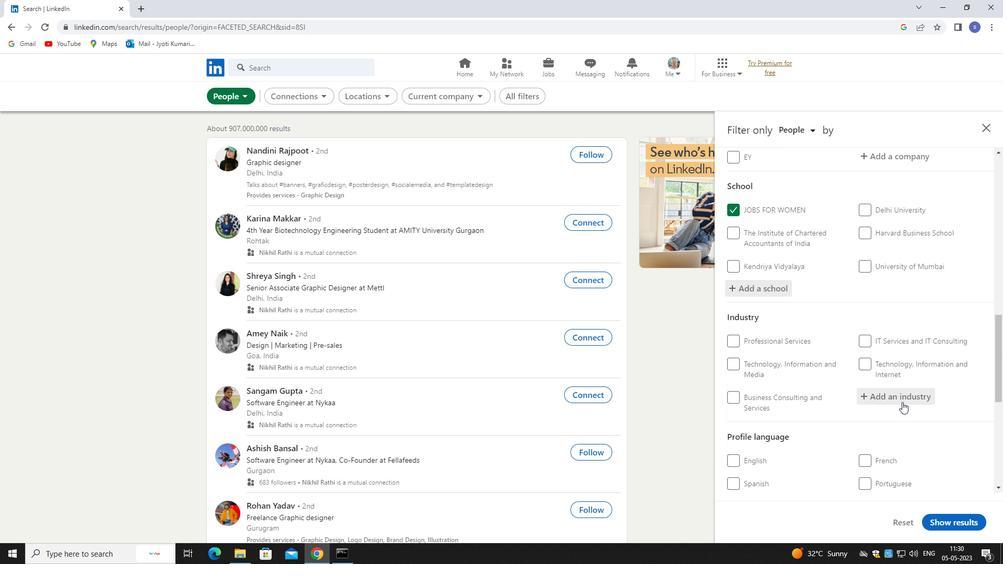 
Action: Key pressed PIPE
Screenshot: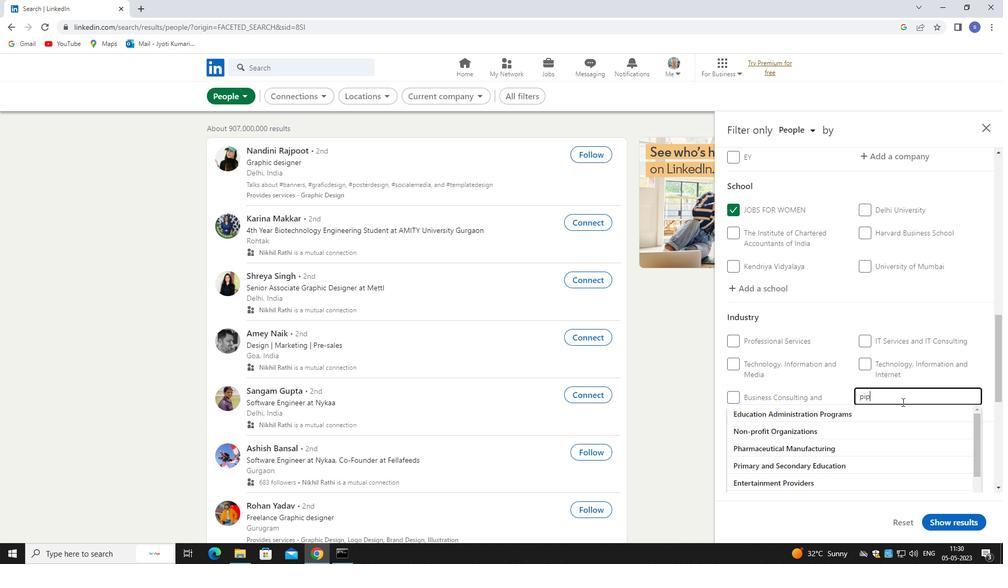 
Action: Mouse moved to (902, 414)
Screenshot: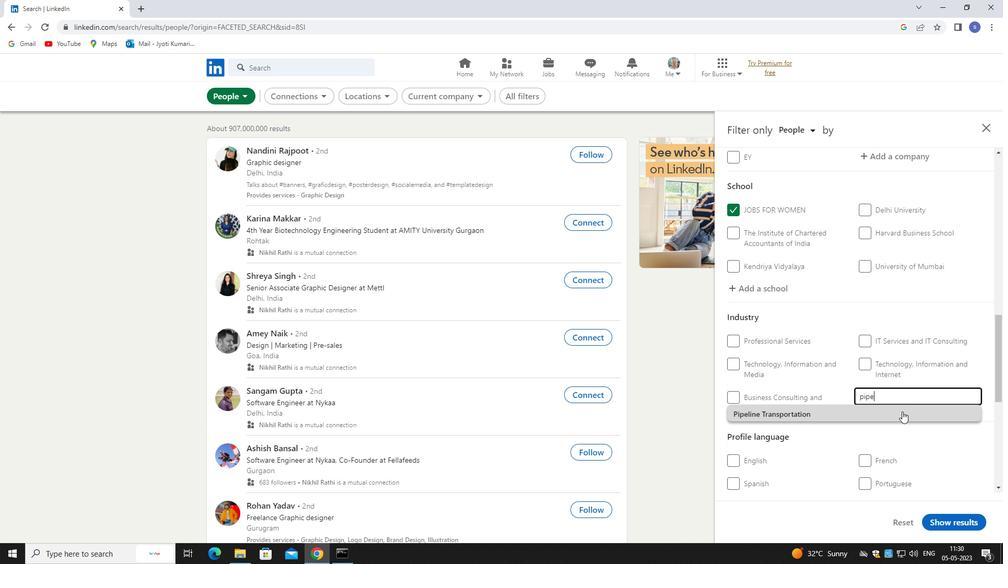 
Action: Mouse pressed left at (902, 414)
Screenshot: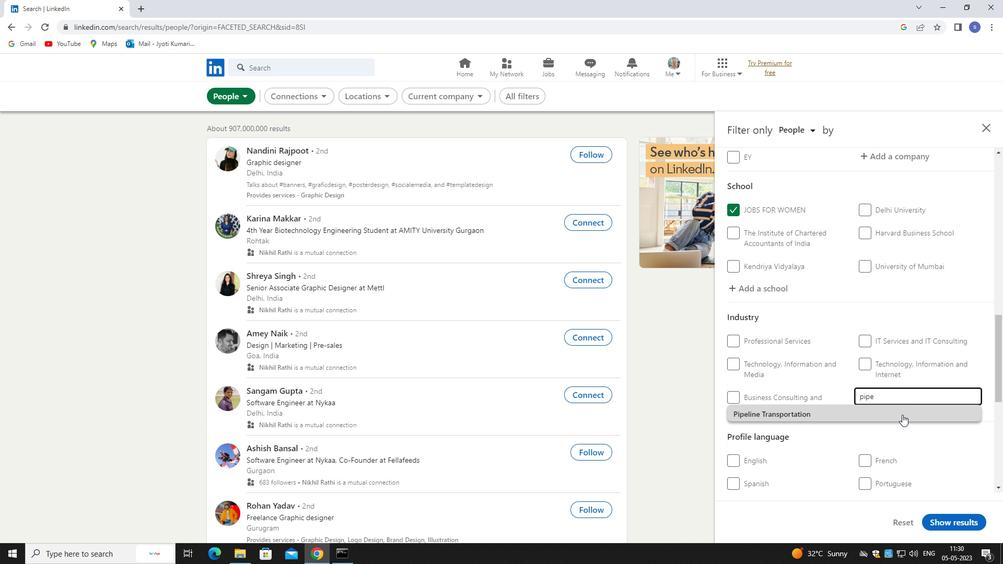
Action: Mouse moved to (893, 418)
Screenshot: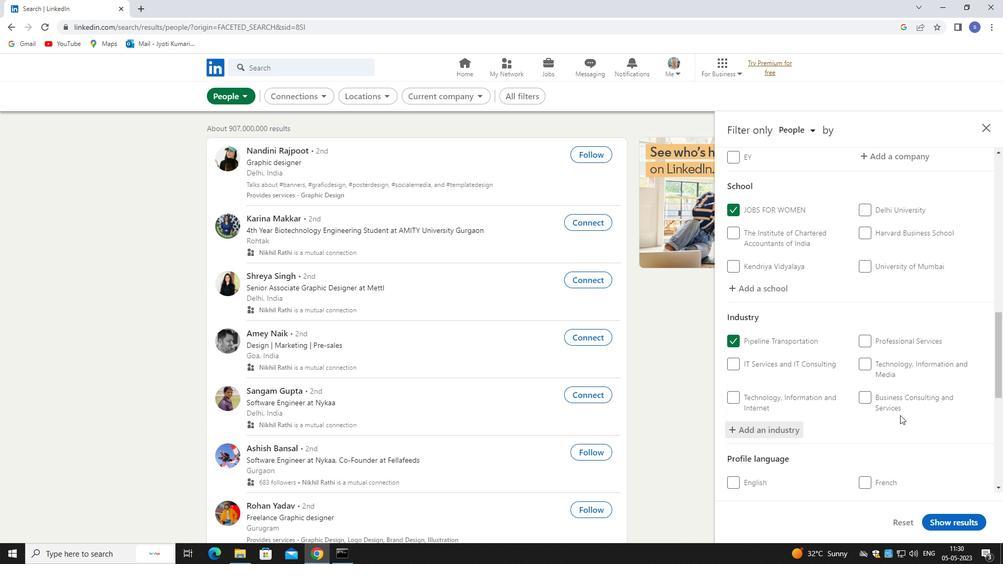 
Action: Mouse scrolled (893, 417) with delta (0, 0)
Screenshot: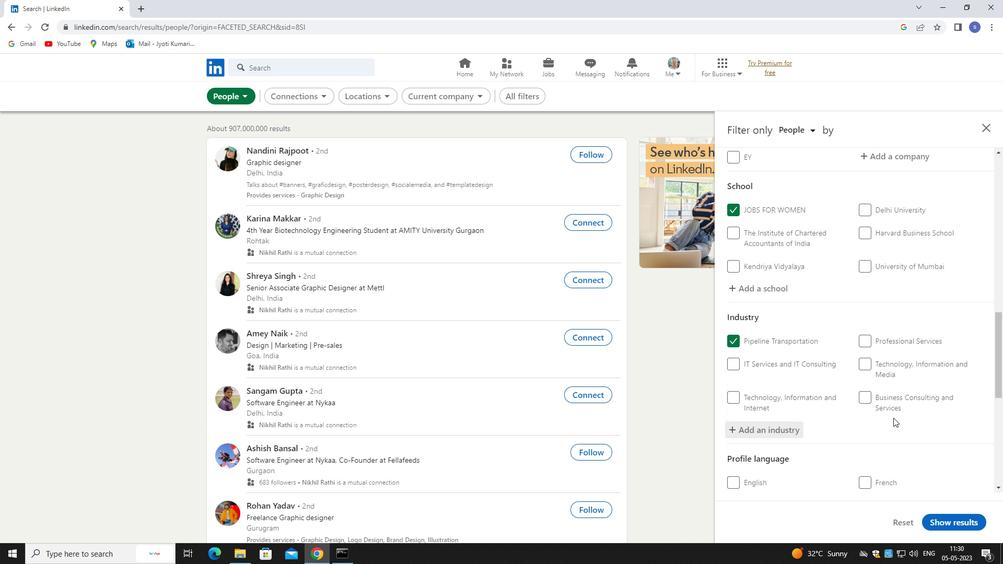 
Action: Mouse scrolled (893, 417) with delta (0, 0)
Screenshot: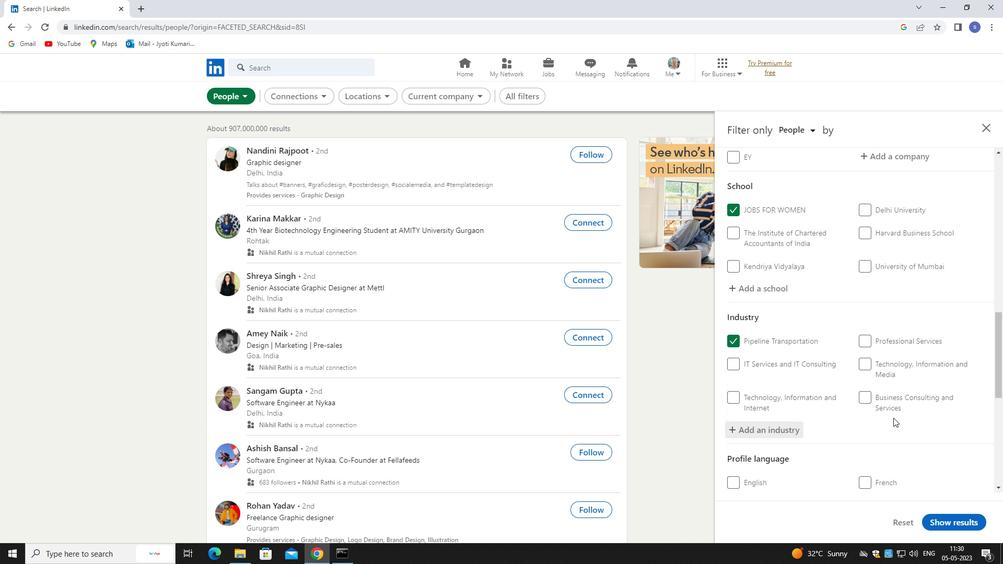 
Action: Mouse moved to (859, 380)
Screenshot: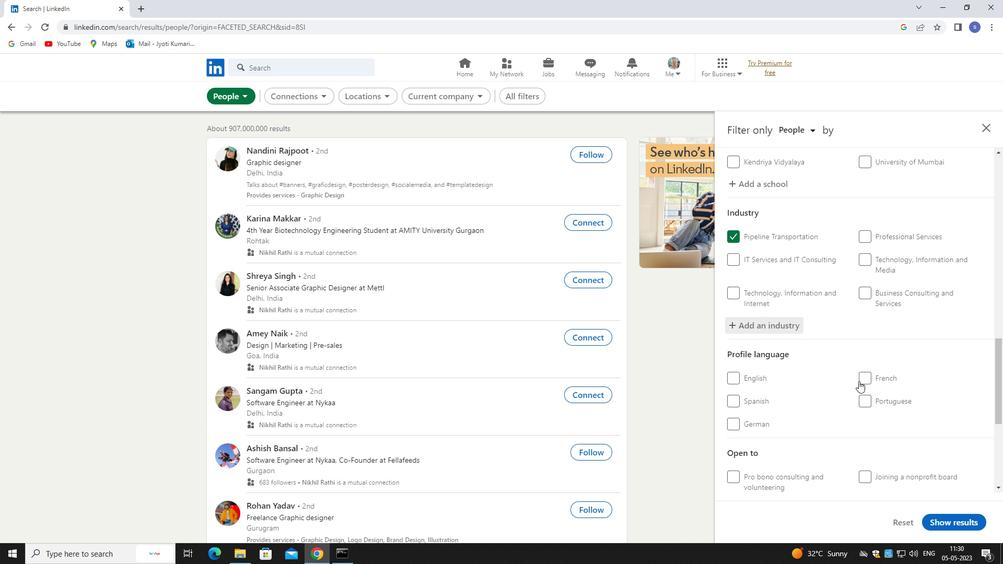
Action: Mouse pressed left at (859, 380)
Screenshot: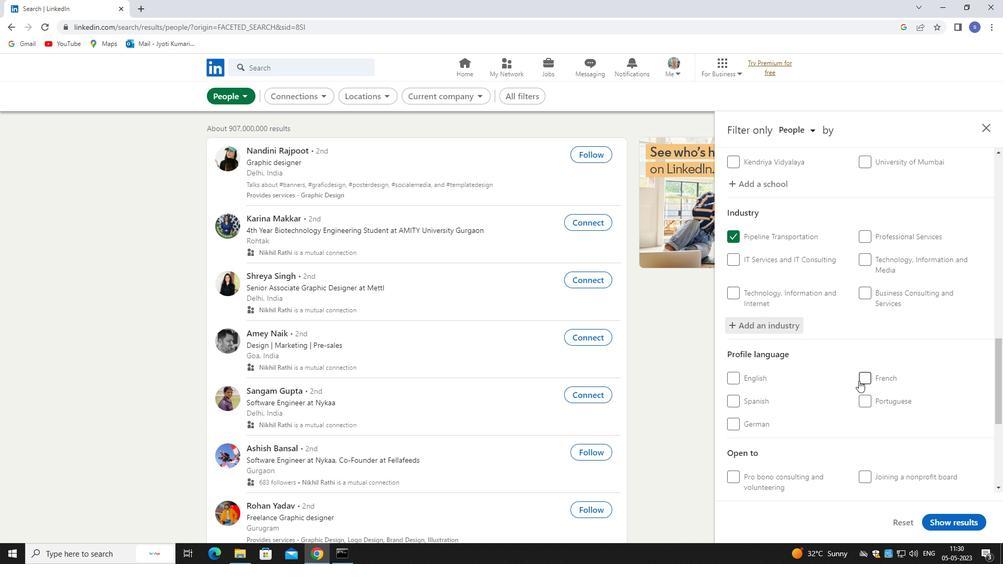
Action: Mouse moved to (859, 382)
Screenshot: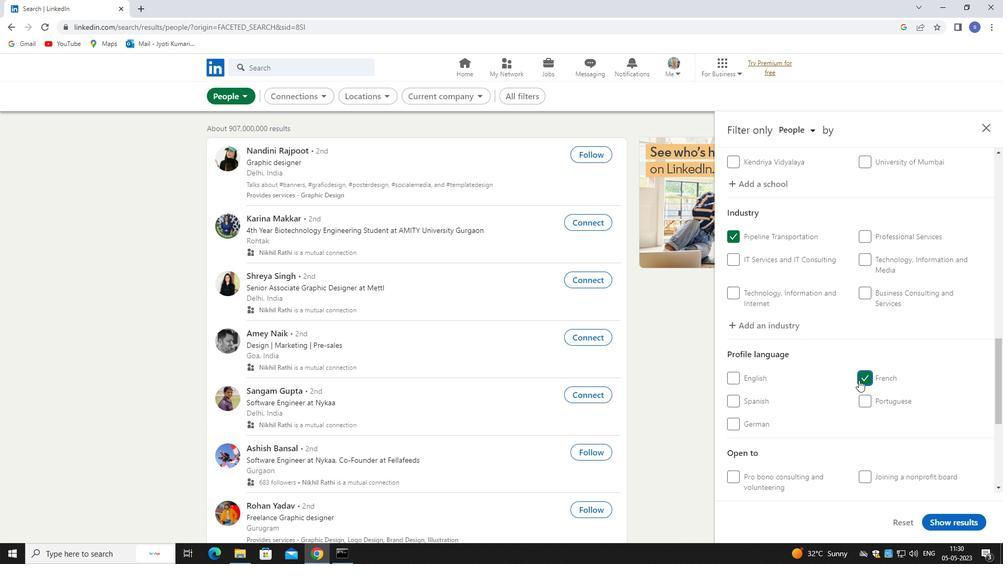 
Action: Mouse scrolled (859, 381) with delta (0, 0)
Screenshot: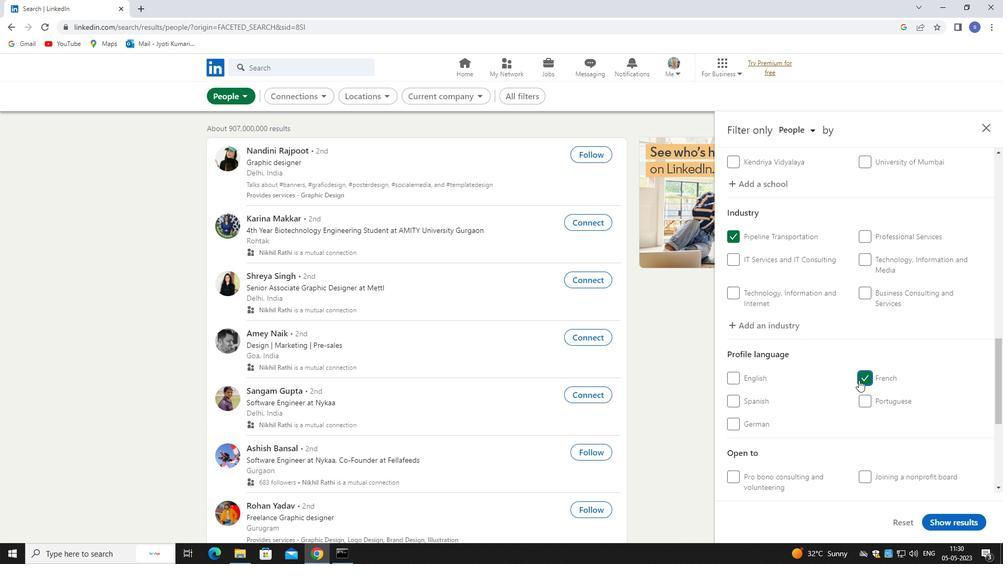 
Action: Mouse moved to (859, 386)
Screenshot: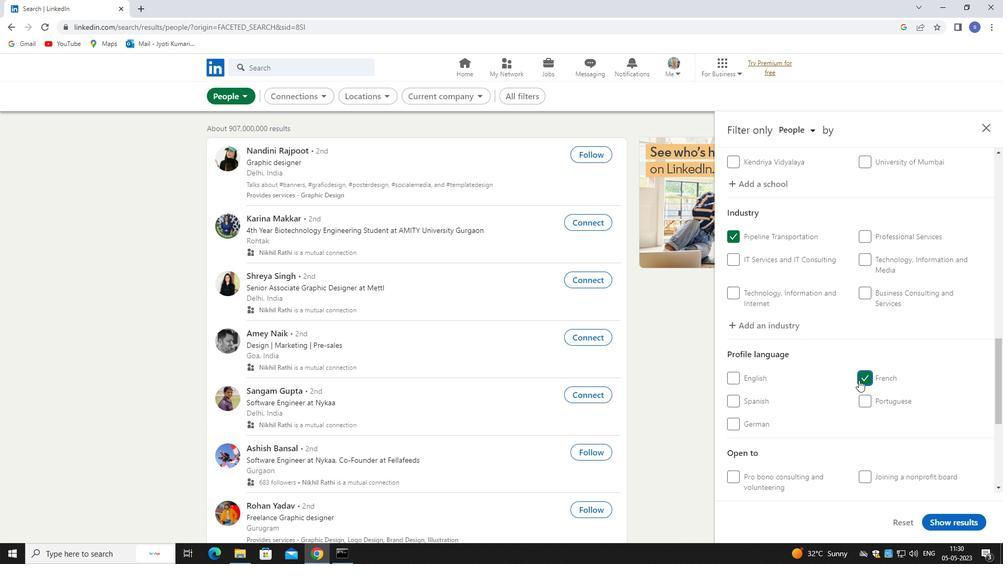 
Action: Mouse scrolled (859, 386) with delta (0, 0)
Screenshot: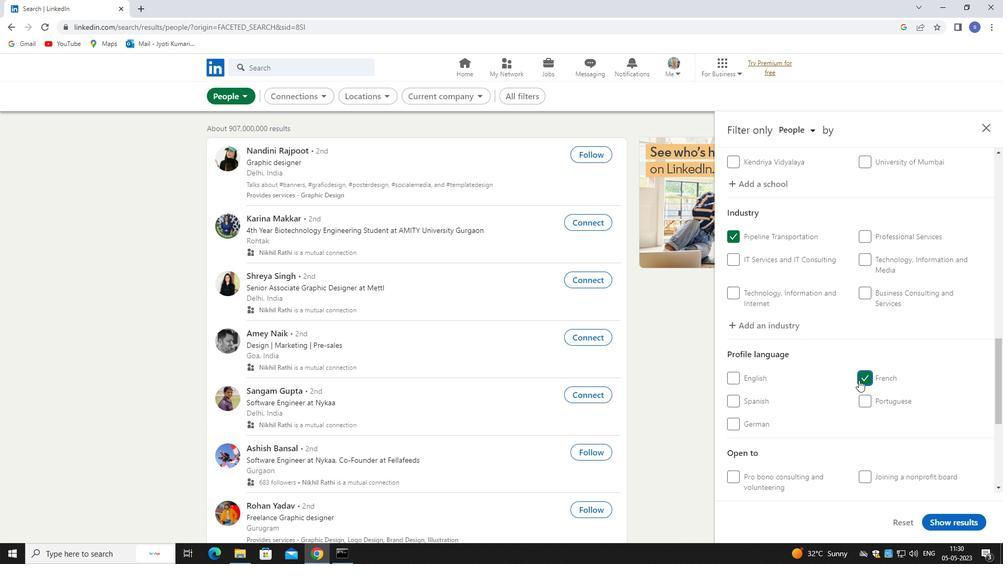 
Action: Mouse moved to (859, 388)
Screenshot: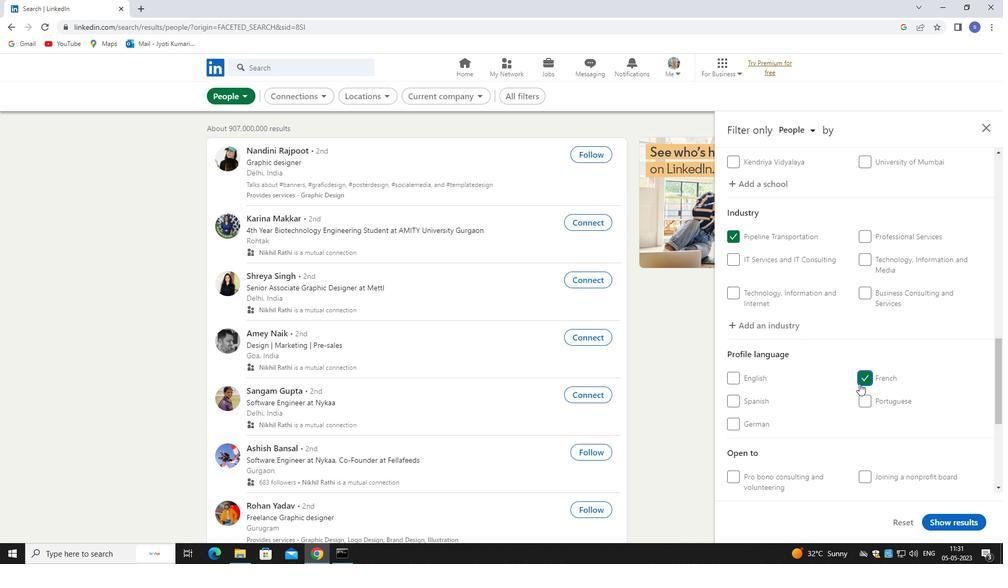 
Action: Mouse scrolled (859, 387) with delta (0, 0)
Screenshot: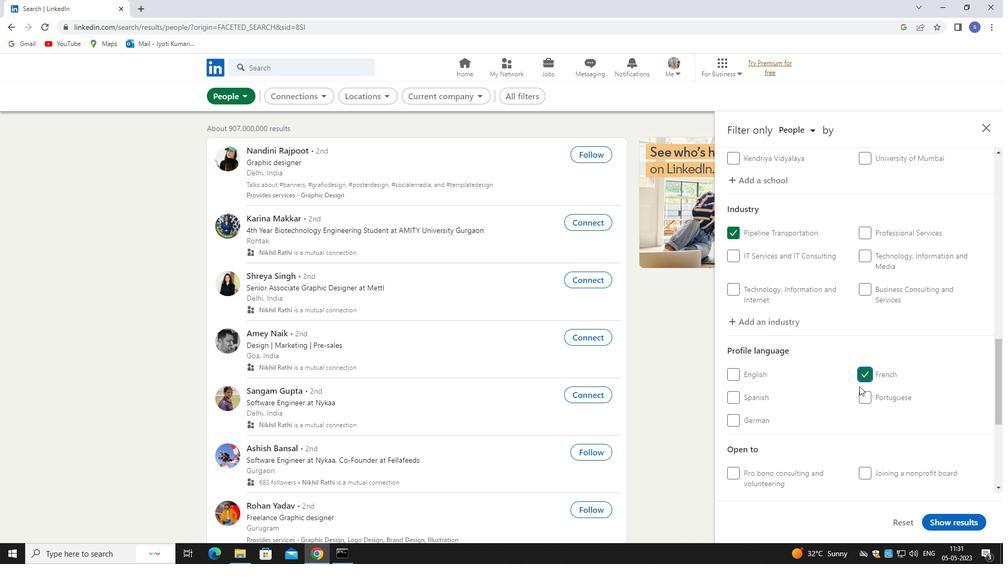 
Action: Mouse moved to (860, 390)
Screenshot: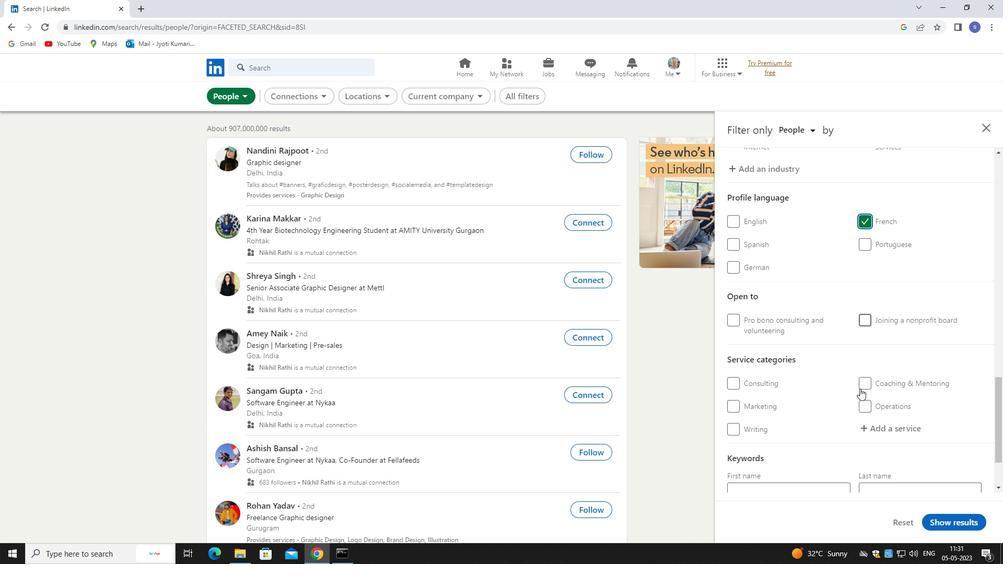 
Action: Mouse scrolled (860, 390) with delta (0, 0)
Screenshot: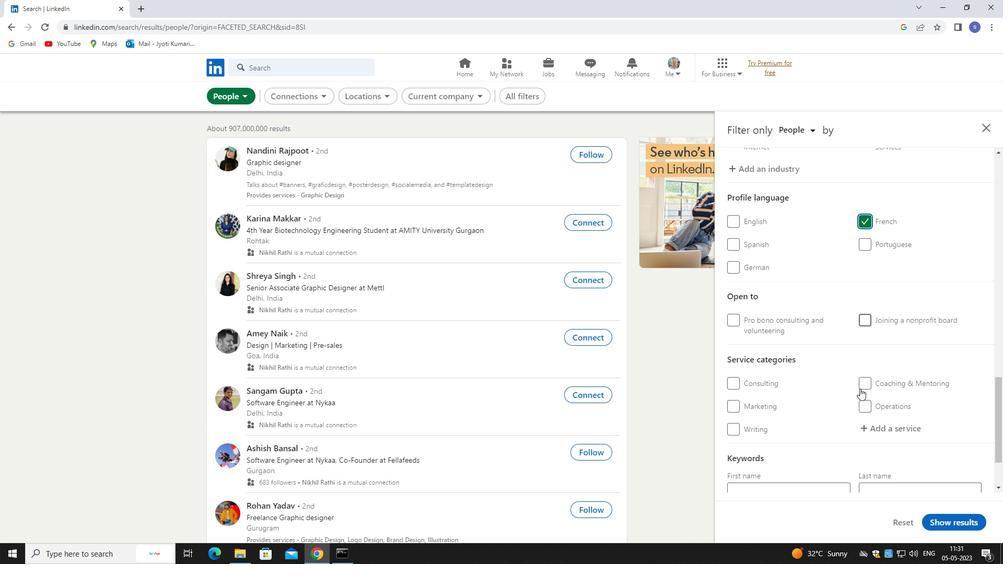 
Action: Mouse moved to (887, 377)
Screenshot: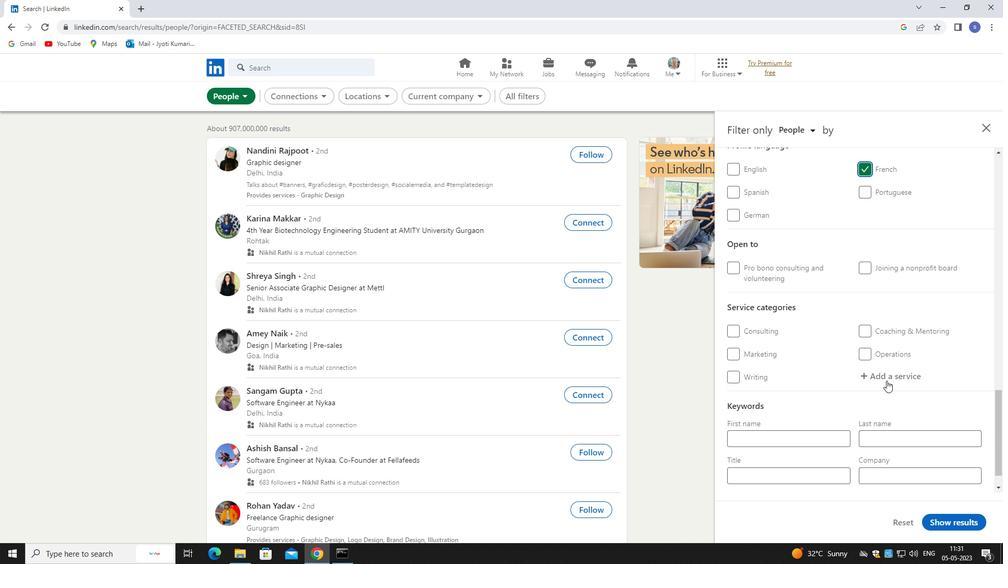 
Action: Mouse pressed left at (887, 377)
Screenshot: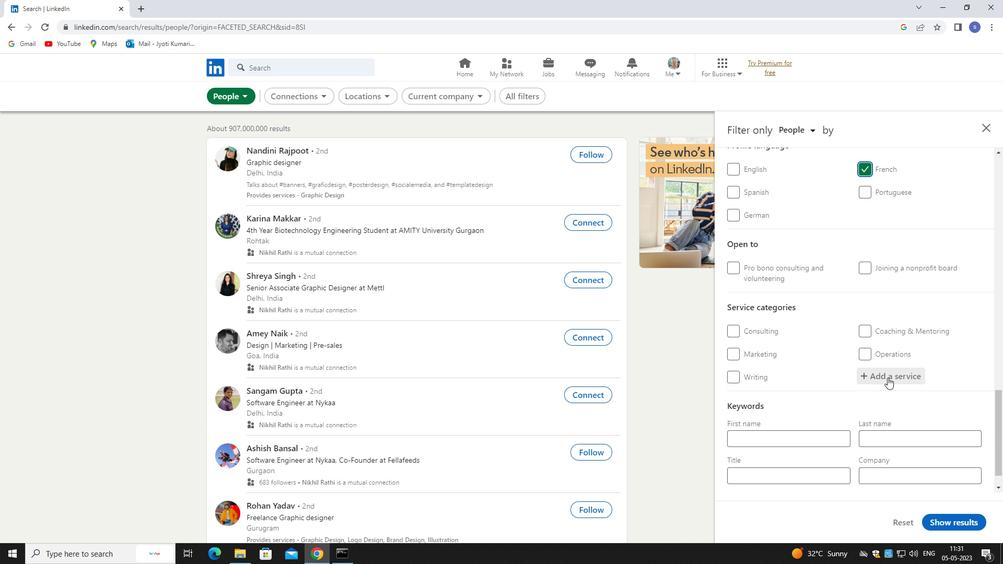 
Action: Mouse moved to (887, 377)
Screenshot: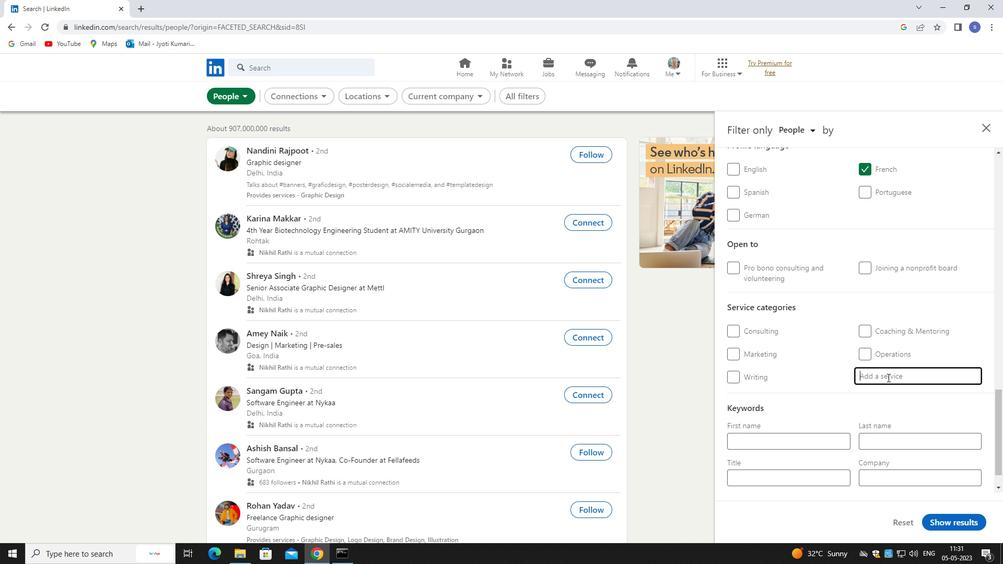 
Action: Key pressed BUSINESS
Screenshot: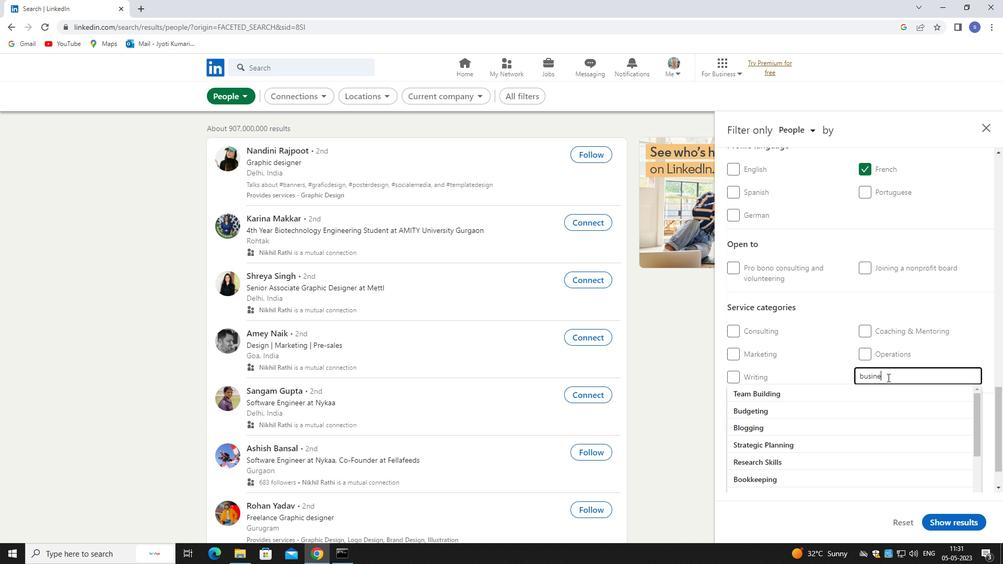
Action: Mouse moved to (883, 426)
Screenshot: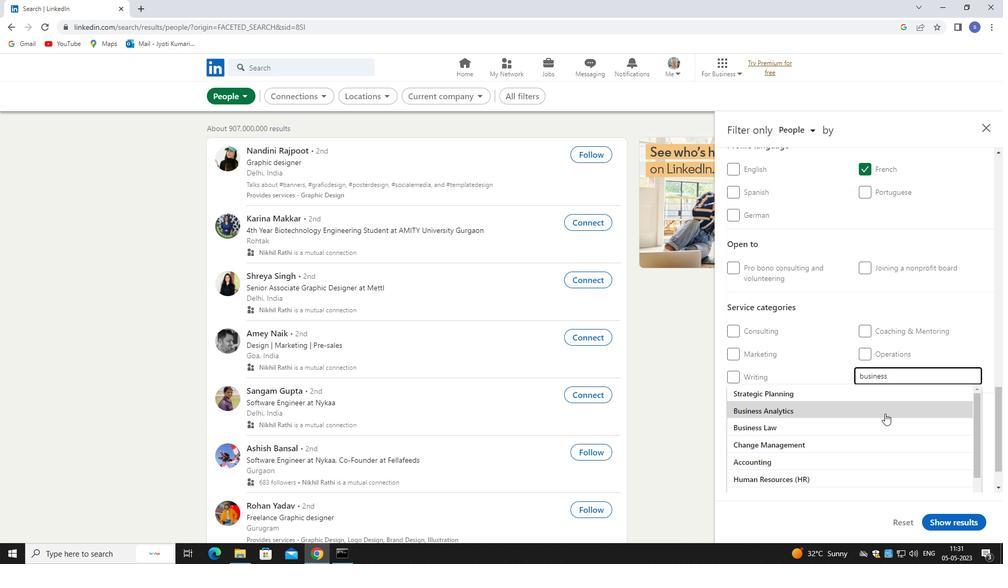 
Action: Mouse pressed left at (883, 426)
Screenshot: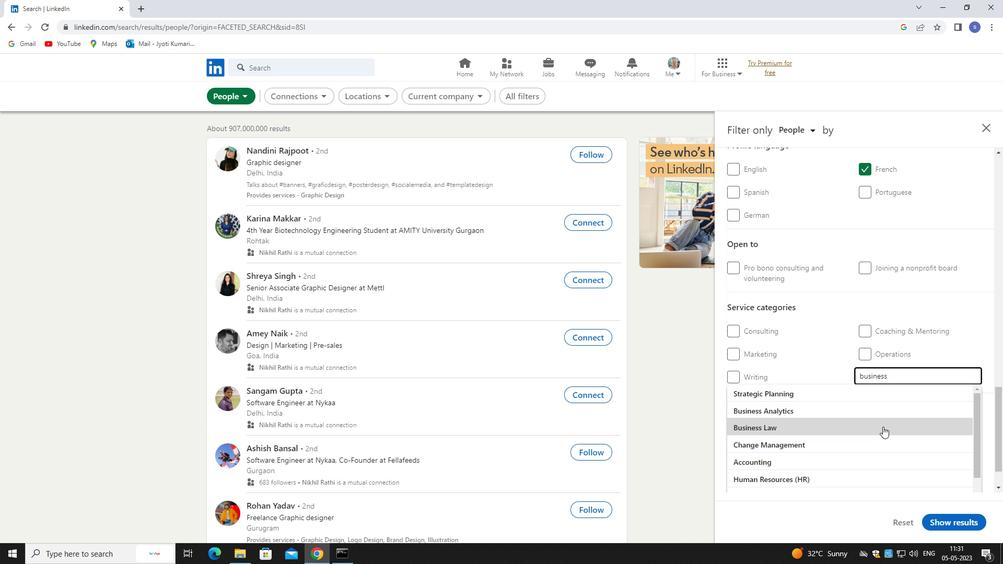 
Action: Mouse moved to (883, 427)
Screenshot: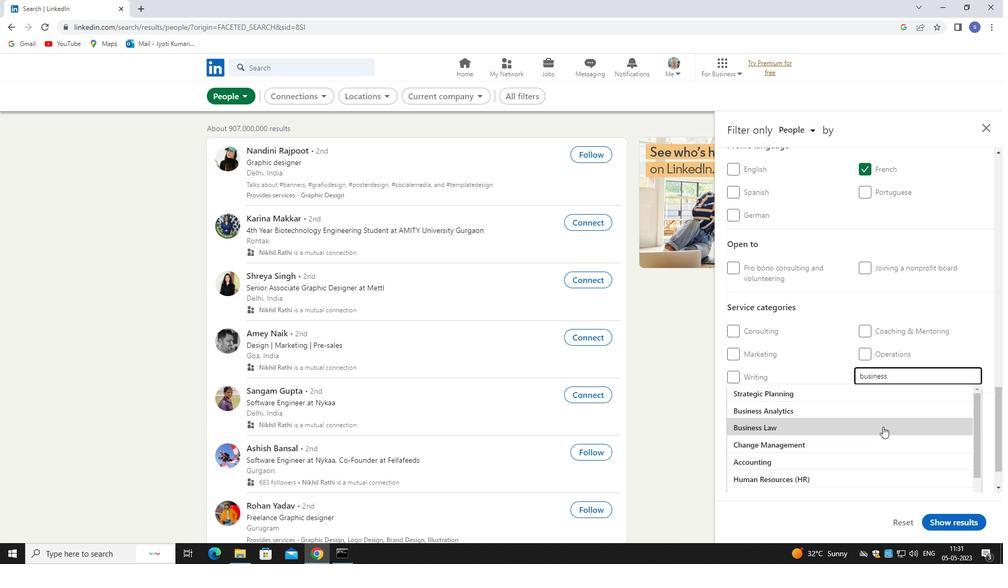 
Action: Mouse scrolled (883, 426) with delta (0, 0)
Screenshot: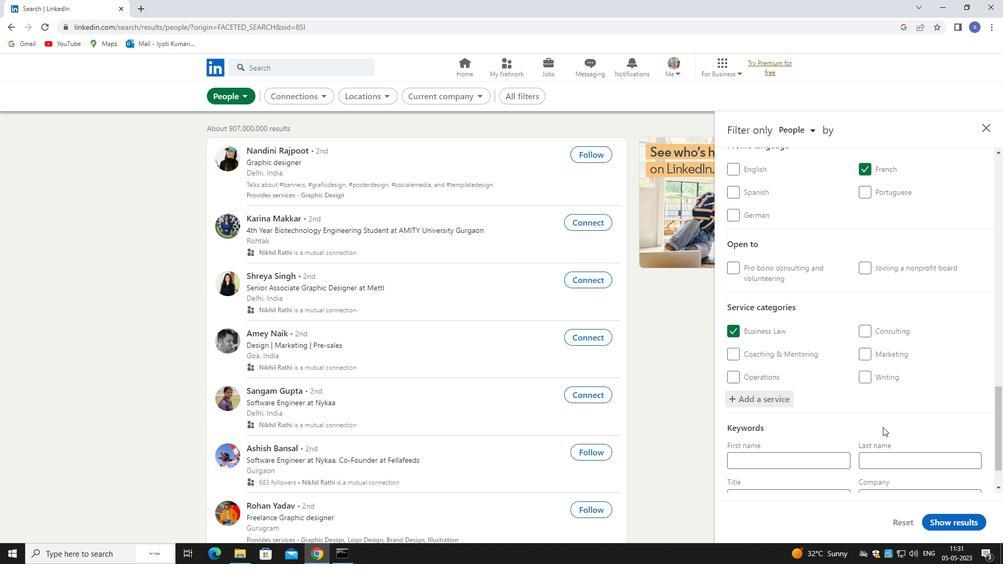 
Action: Mouse moved to (884, 428)
Screenshot: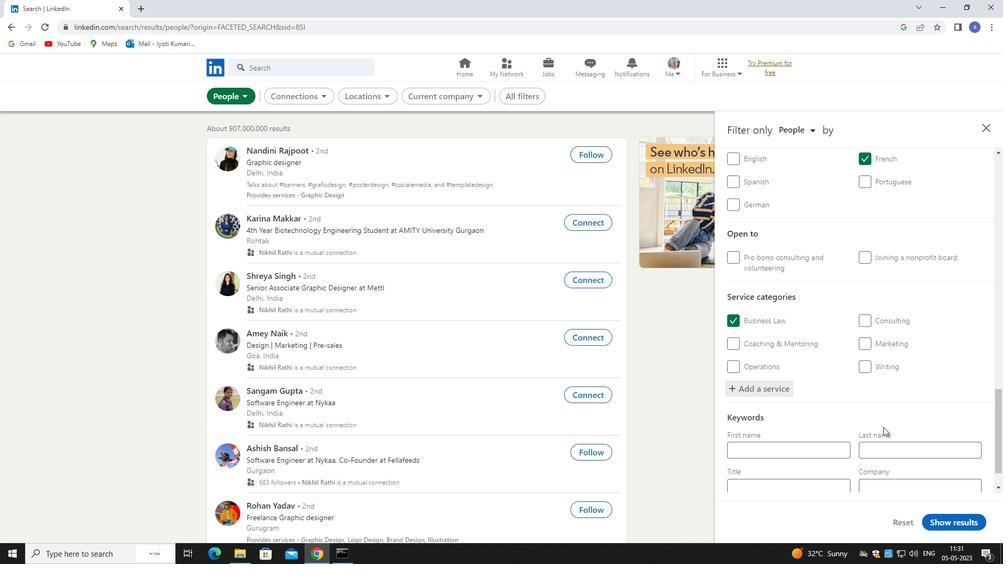 
Action: Mouse scrolled (884, 427) with delta (0, 0)
Screenshot: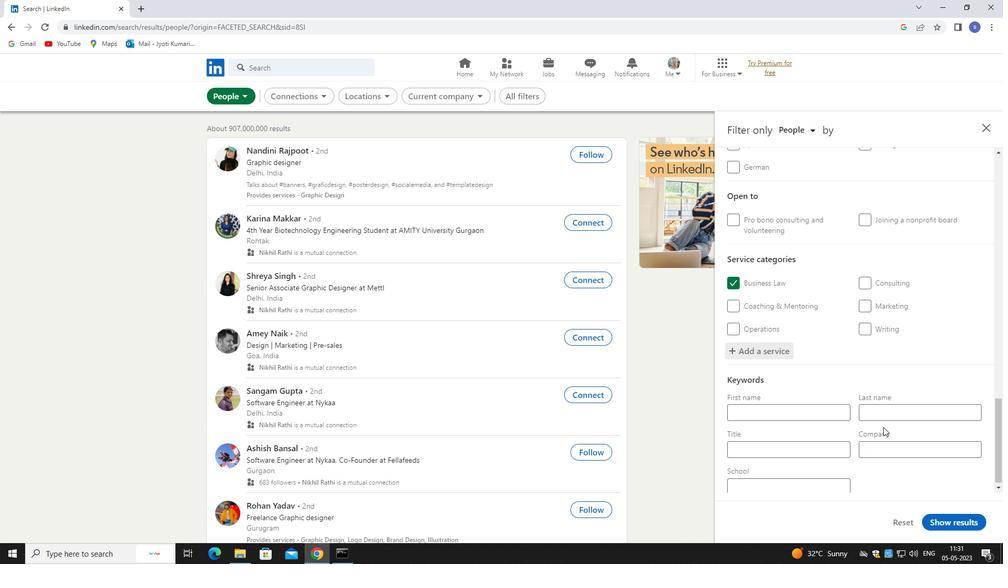 
Action: Mouse moved to (795, 444)
Screenshot: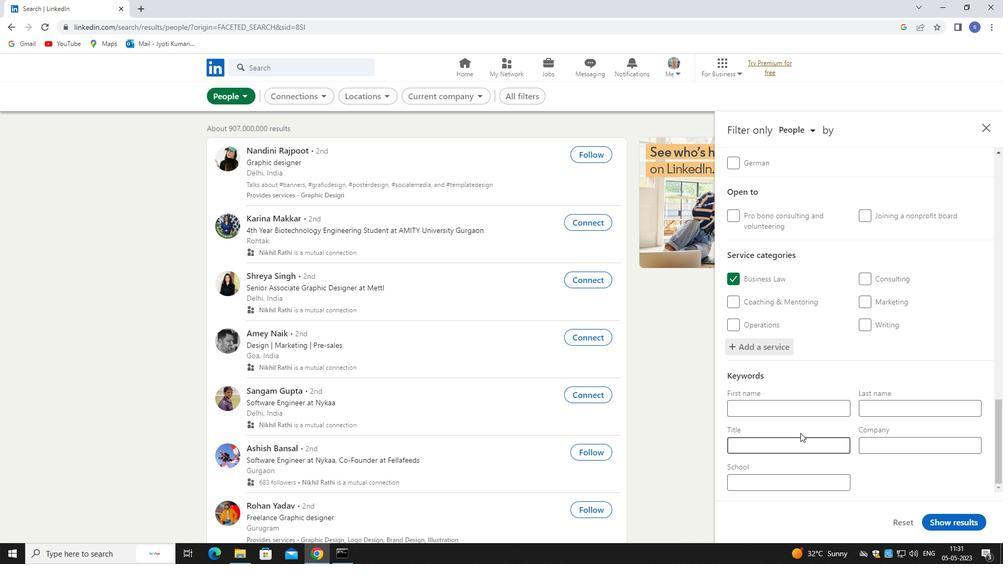 
Action: Mouse pressed left at (795, 444)
Screenshot: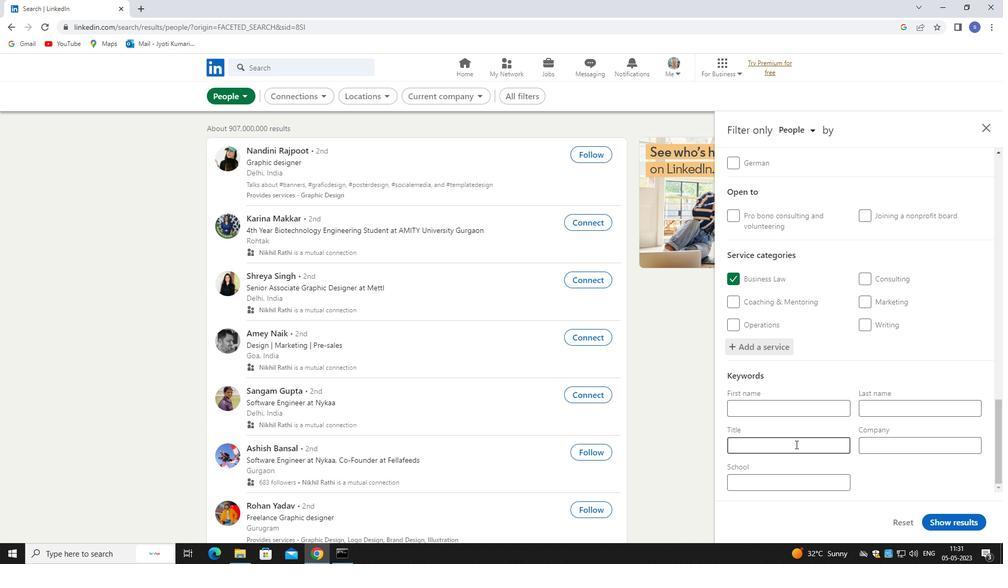 
Action: Mouse moved to (800, 445)
Screenshot: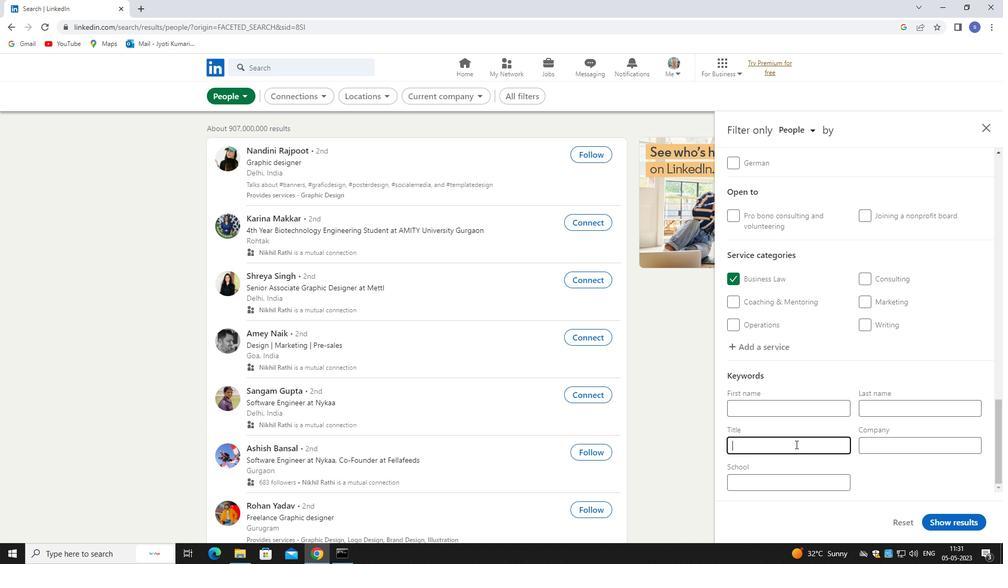 
Action: Key pressed <Key.shift>PUBLIC<Key.space><Key.shift>RELATION
Screenshot: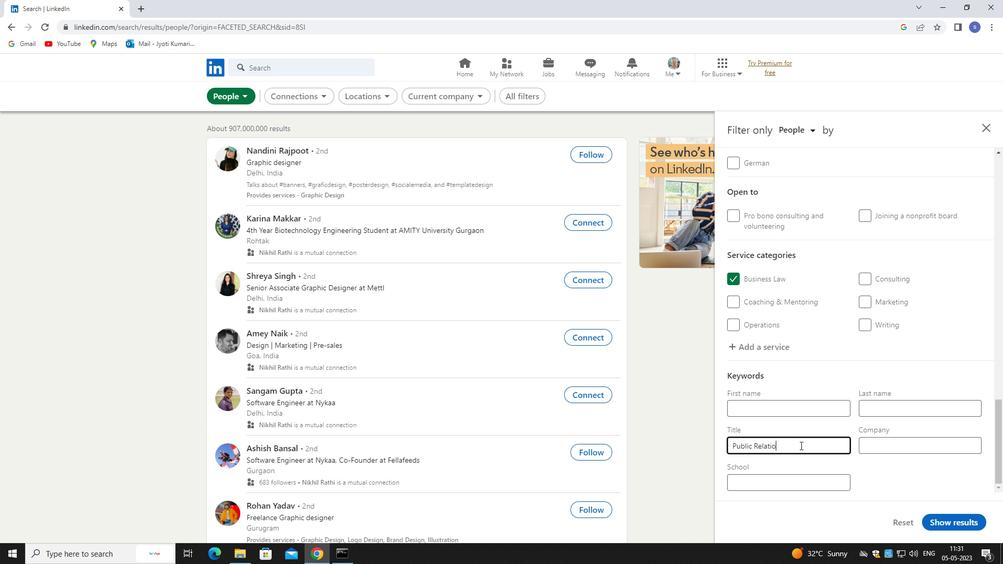 
Action: Mouse moved to (963, 517)
Screenshot: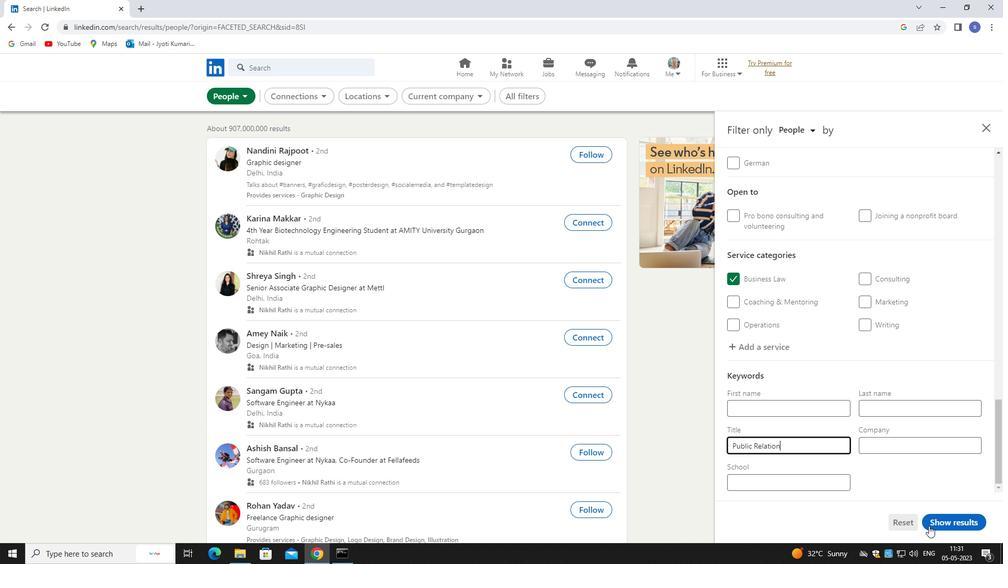 
Action: Mouse pressed left at (963, 517)
Screenshot: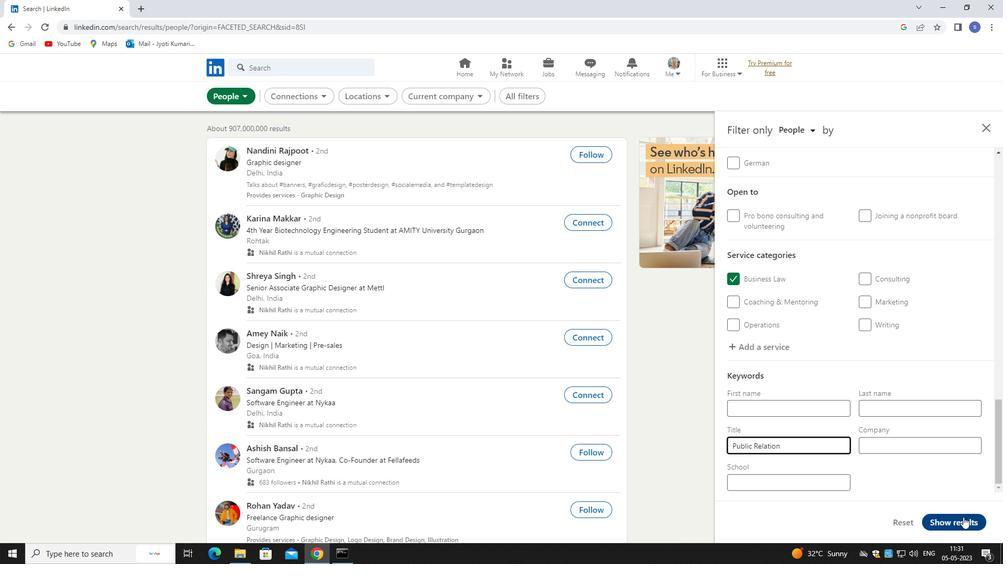 
Action: Mouse moved to (469, 106)
Screenshot: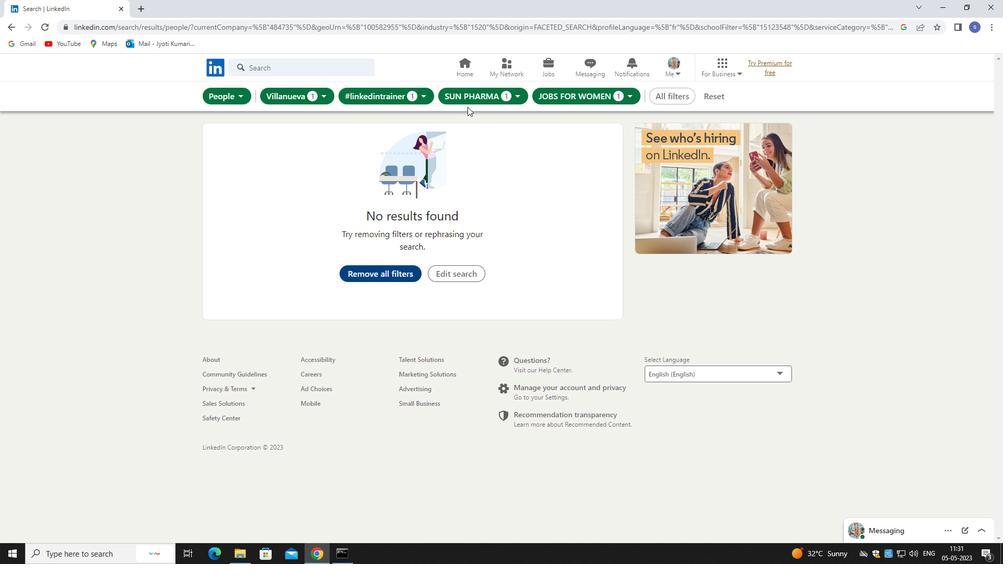 
